 Task: Add Superior Source Vit C Tangy Orang Melts to the cart.
Action: Mouse moved to (284, 135)
Screenshot: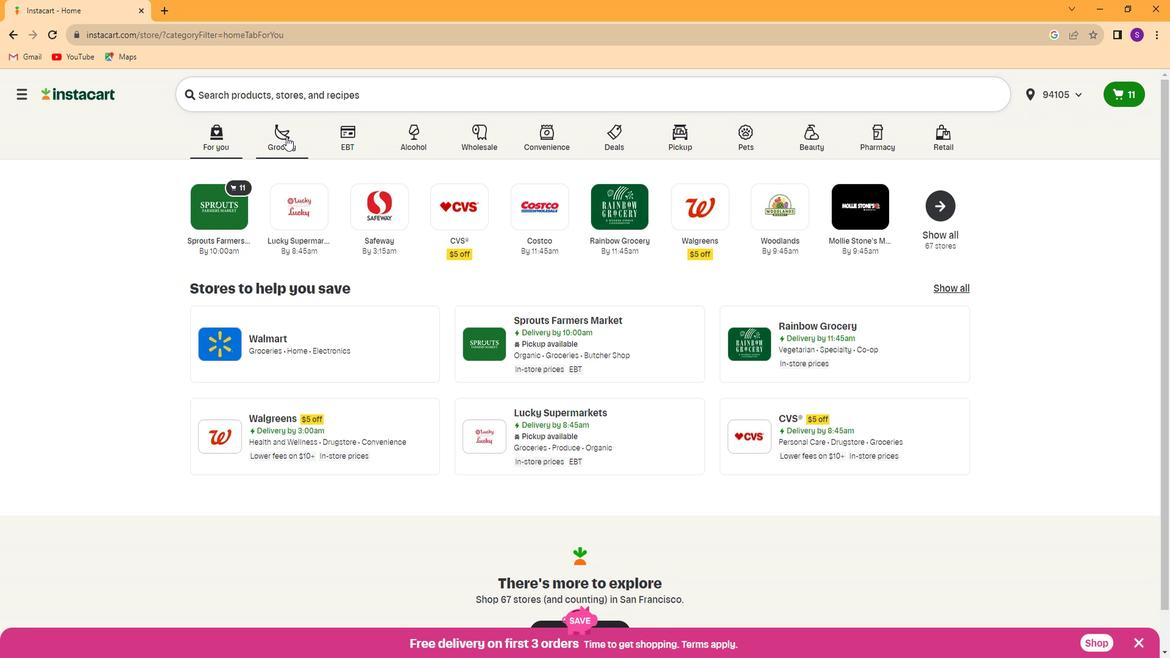 
Action: Mouse pressed left at (284, 135)
Screenshot: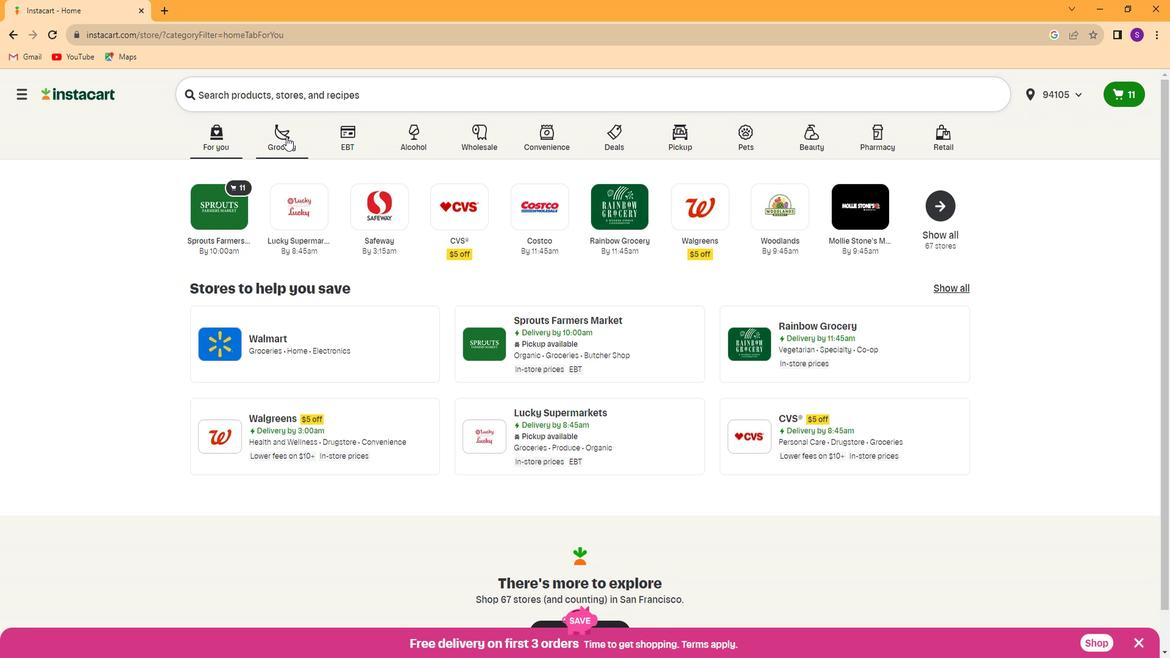 
Action: Mouse moved to (845, 229)
Screenshot: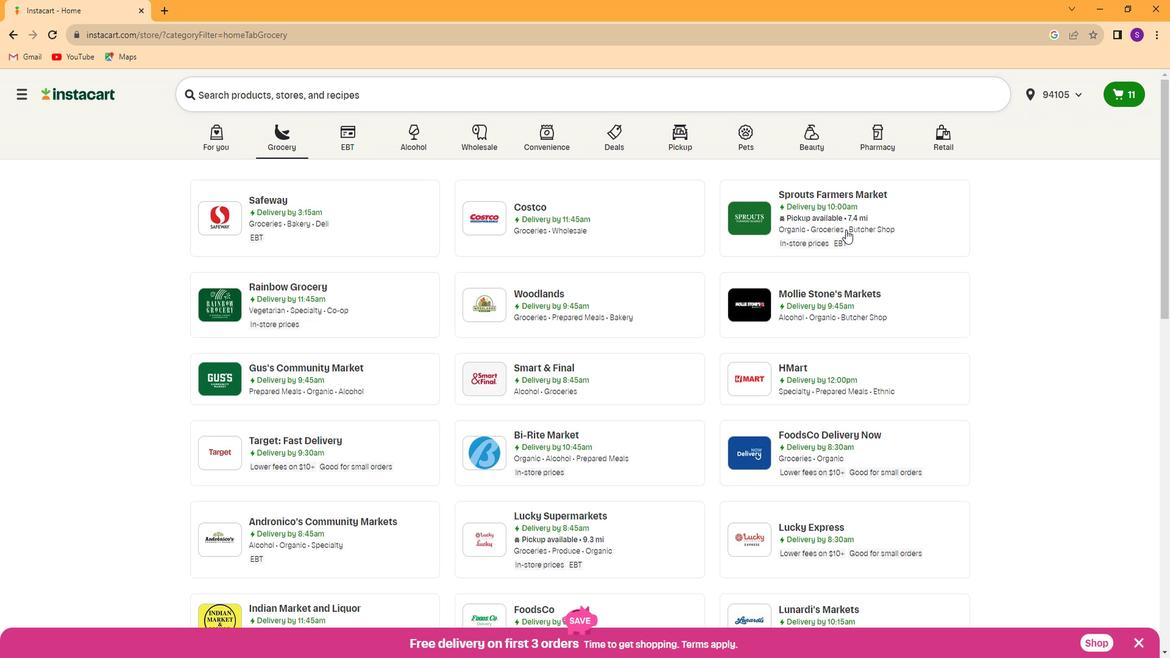 
Action: Mouse pressed left at (845, 229)
Screenshot: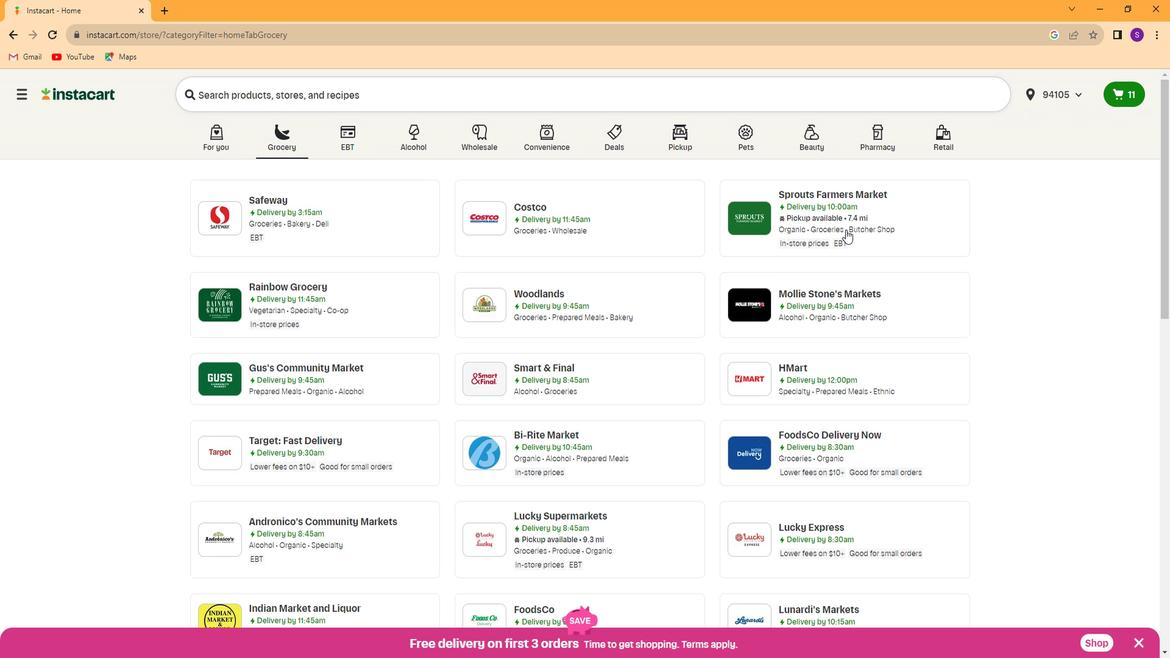 
Action: Mouse moved to (67, 474)
Screenshot: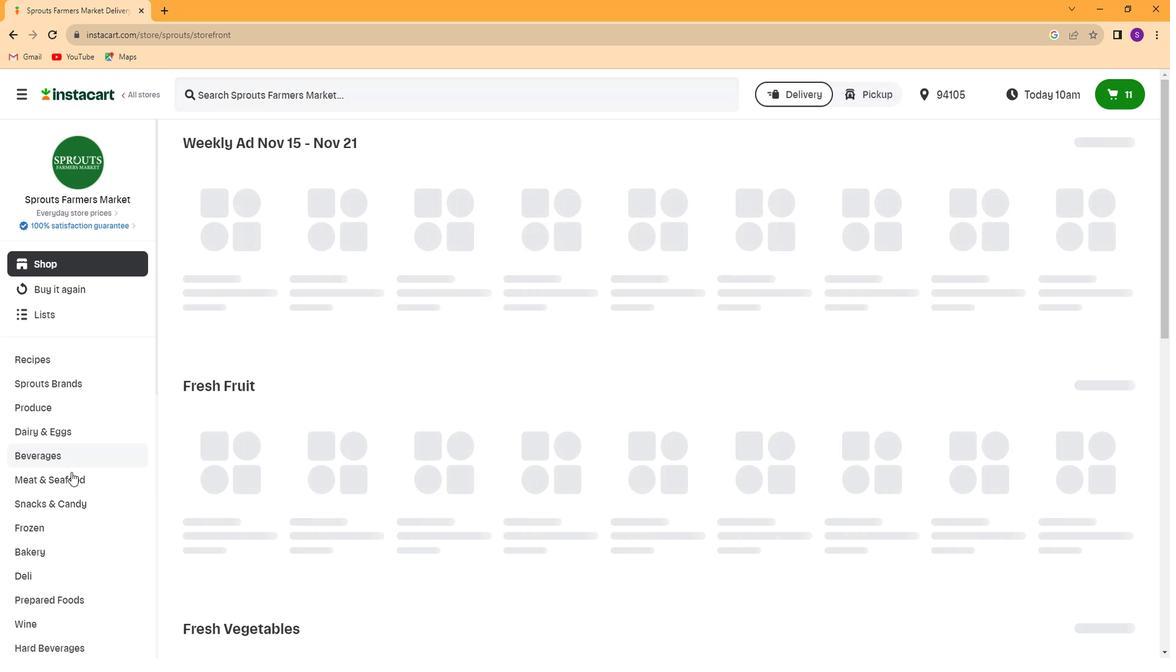 
Action: Mouse scrolled (67, 473) with delta (0, 0)
Screenshot: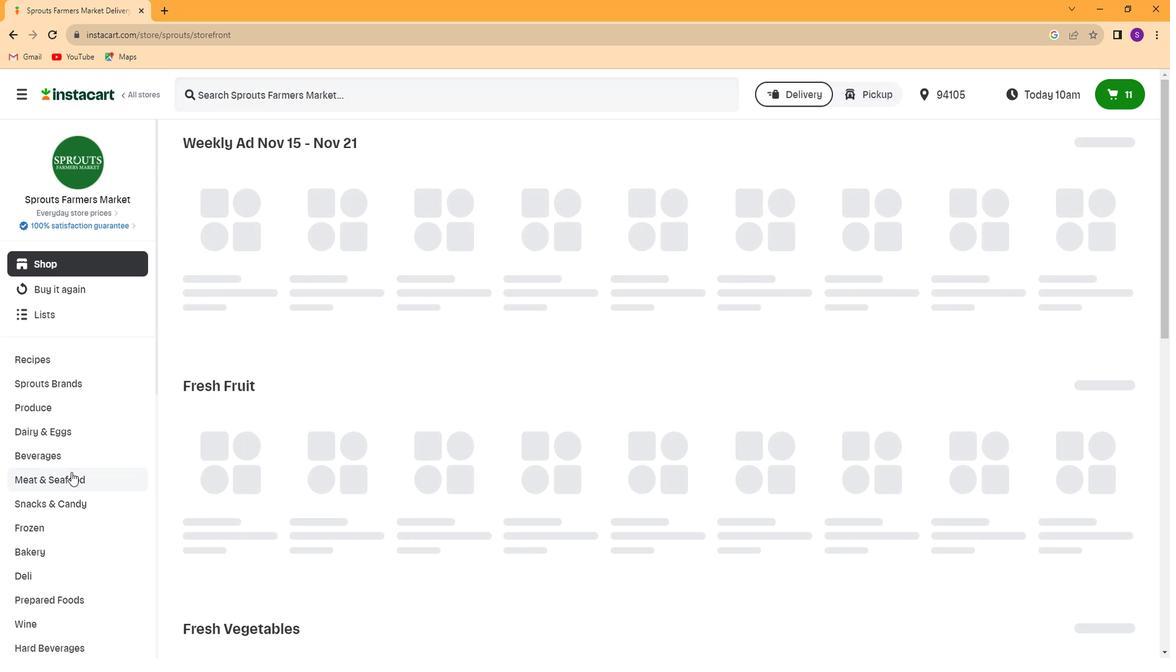 
Action: Mouse scrolled (67, 473) with delta (0, 0)
Screenshot: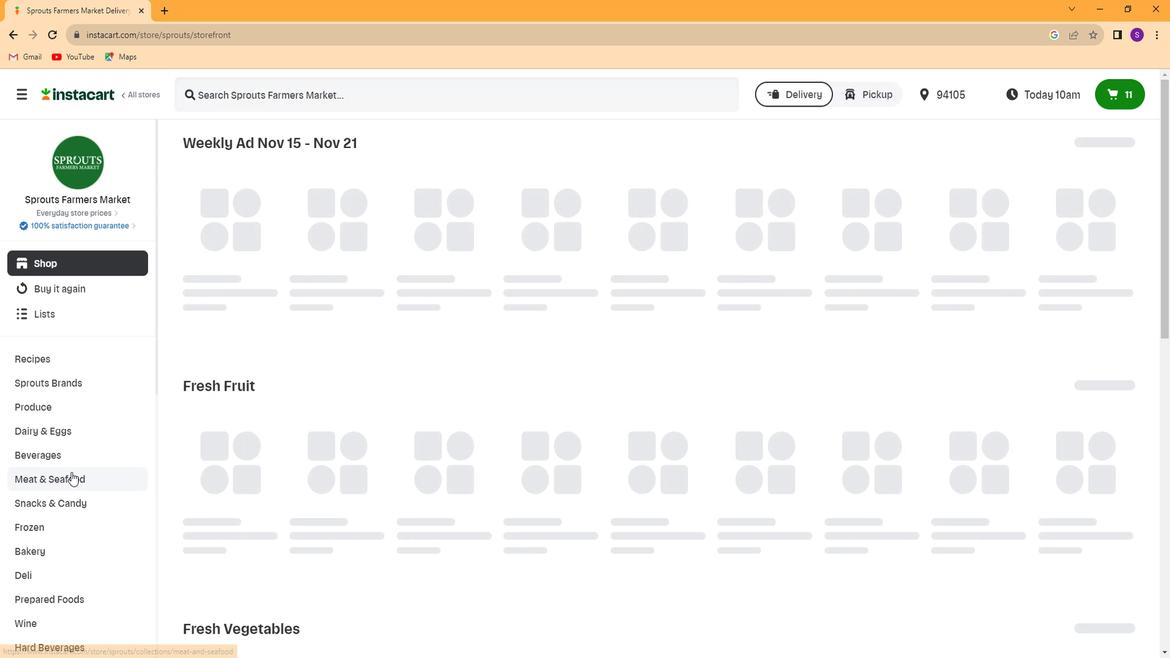 
Action: Mouse scrolled (67, 473) with delta (0, 0)
Screenshot: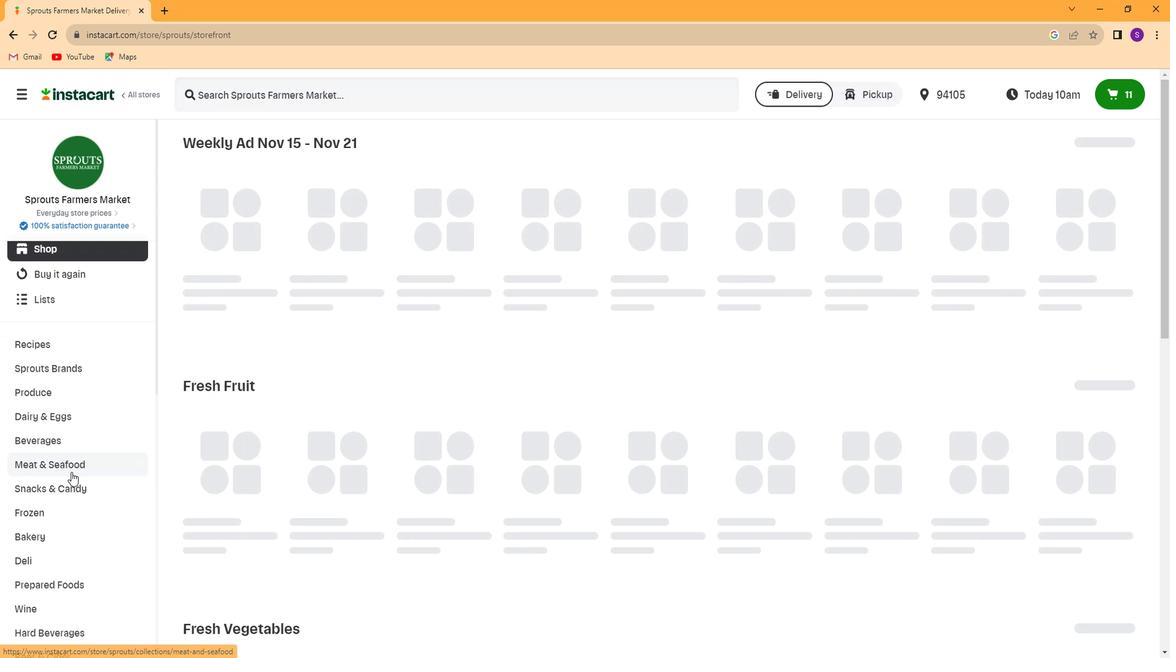 
Action: Mouse scrolled (67, 473) with delta (0, 0)
Screenshot: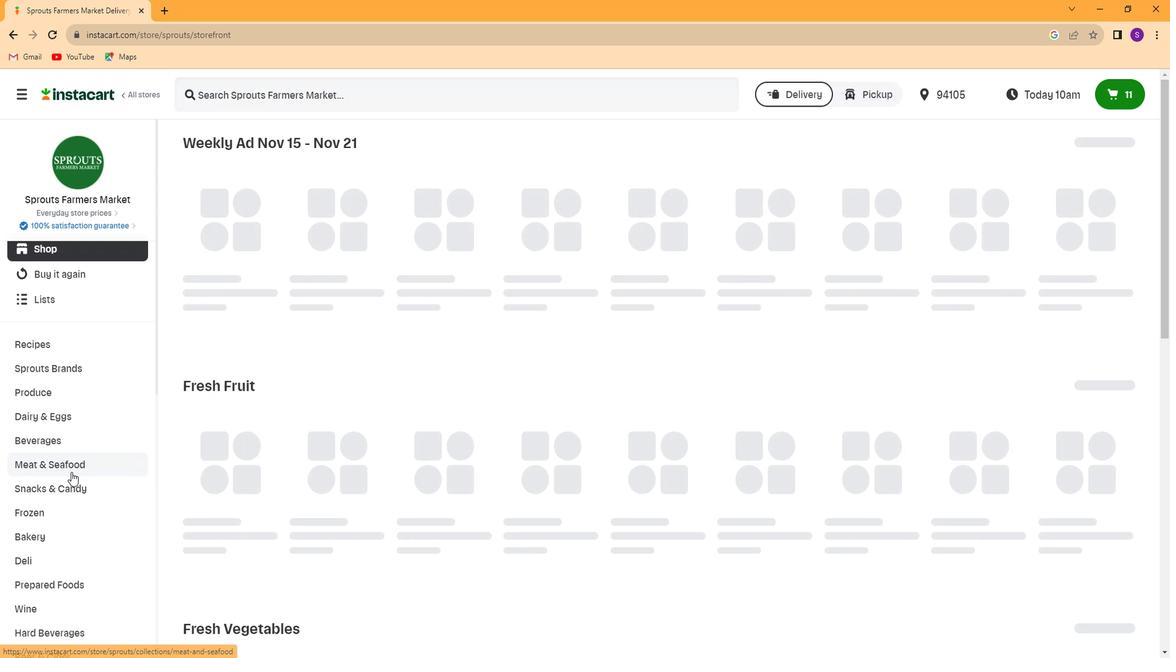 
Action: Mouse scrolled (67, 473) with delta (0, 0)
Screenshot: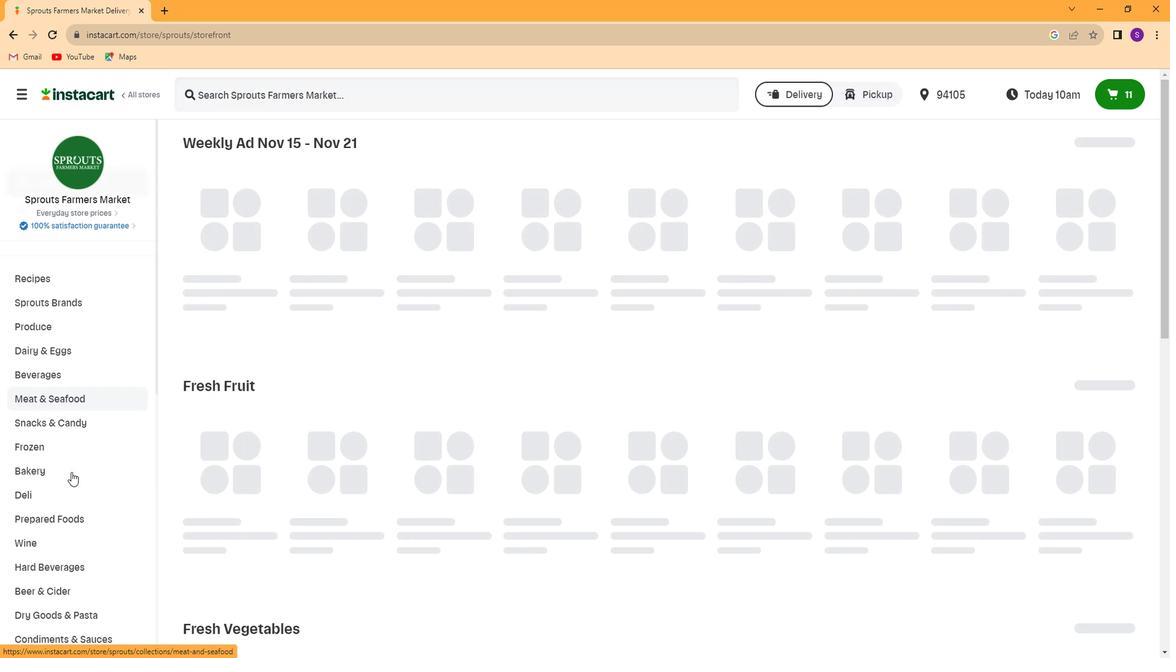 
Action: Mouse scrolled (67, 473) with delta (0, 0)
Screenshot: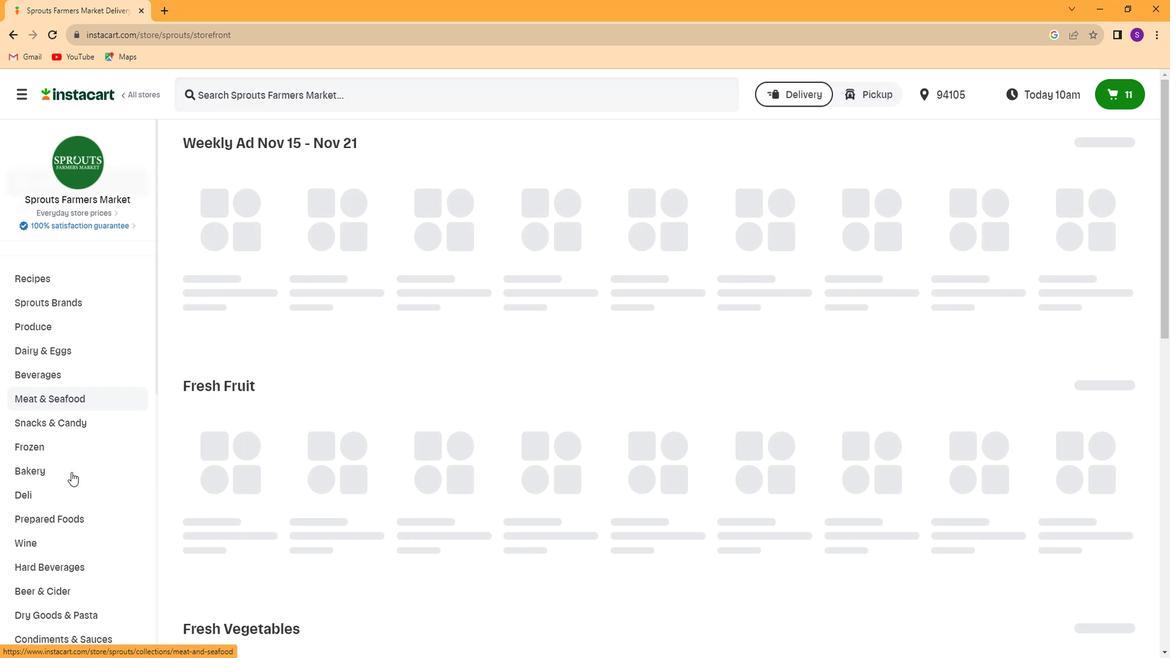 
Action: Mouse scrolled (67, 473) with delta (0, 0)
Screenshot: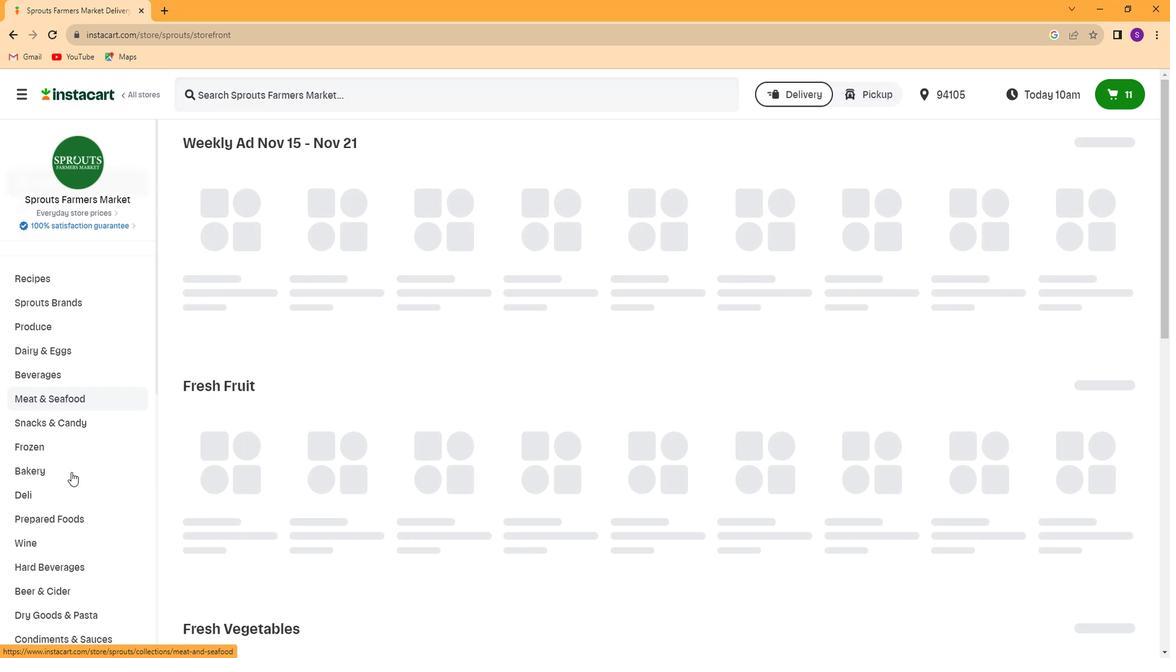 
Action: Mouse scrolled (67, 473) with delta (0, 0)
Screenshot: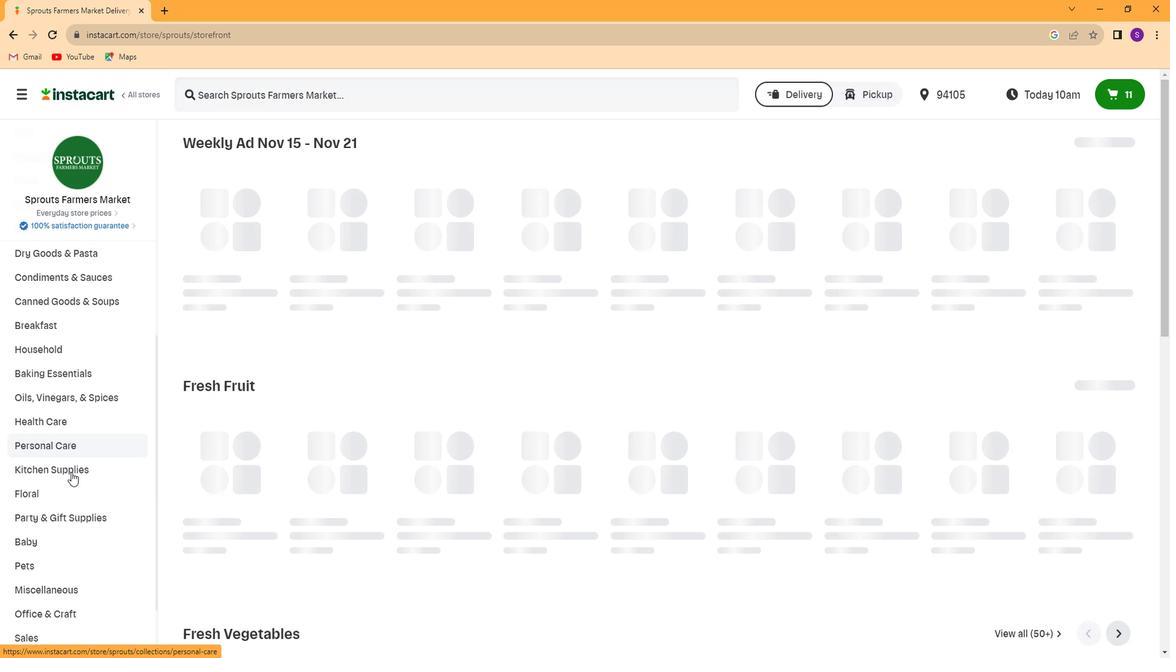 
Action: Mouse scrolled (67, 473) with delta (0, 0)
Screenshot: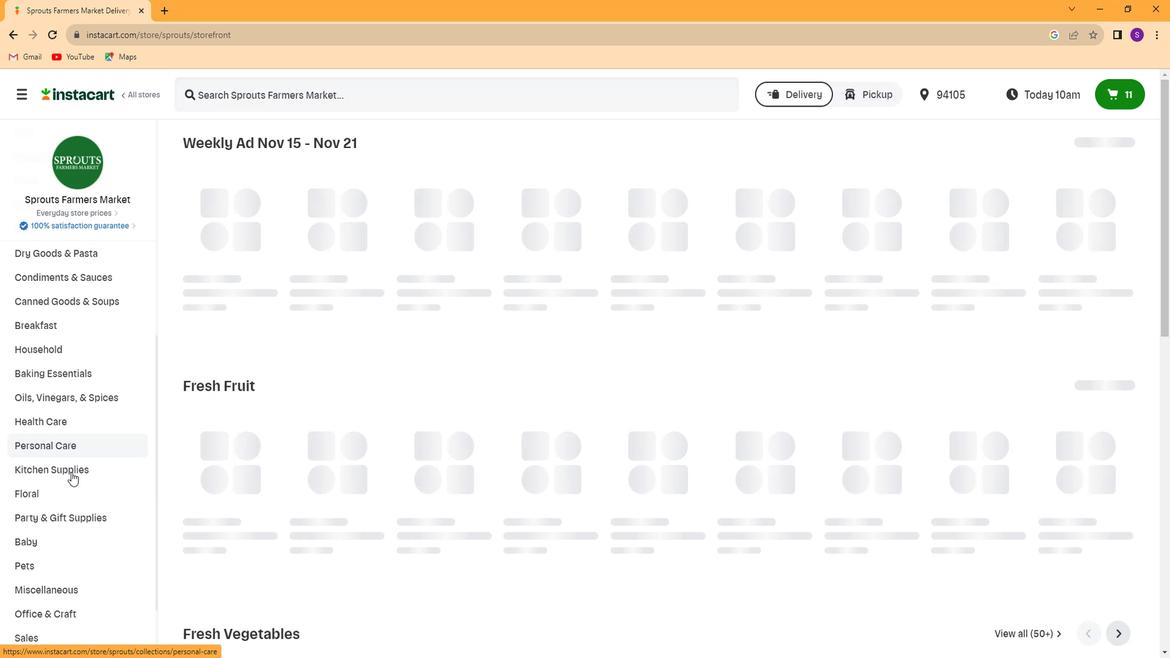 
Action: Mouse scrolled (67, 473) with delta (0, 0)
Screenshot: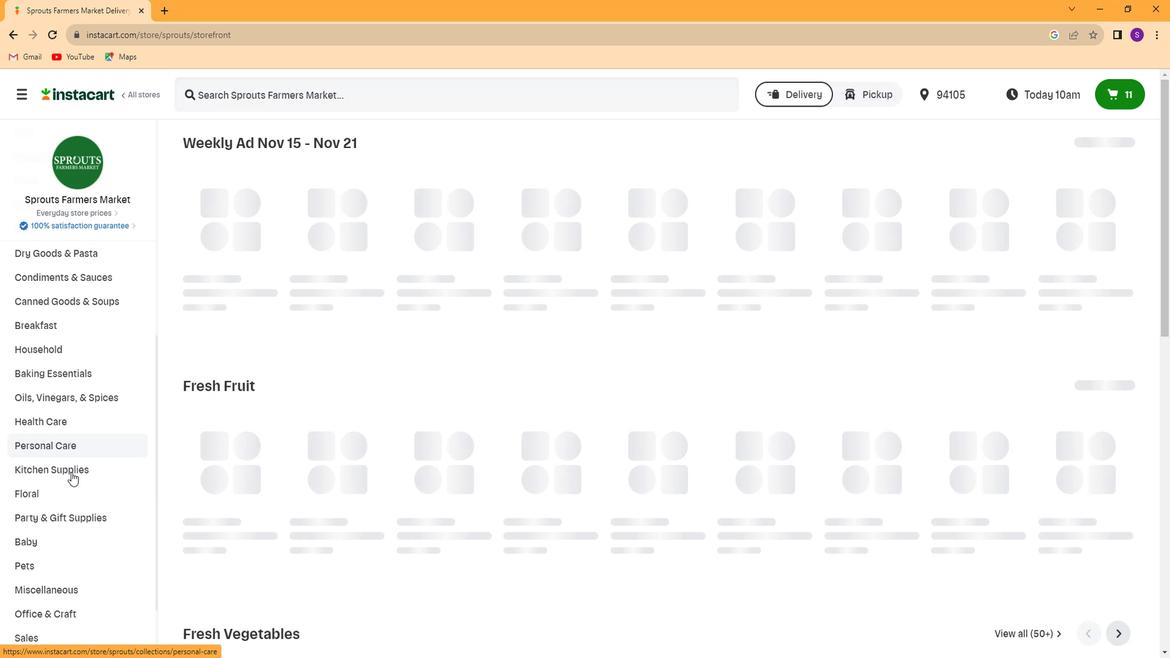 
Action: Mouse scrolled (67, 473) with delta (0, 0)
Screenshot: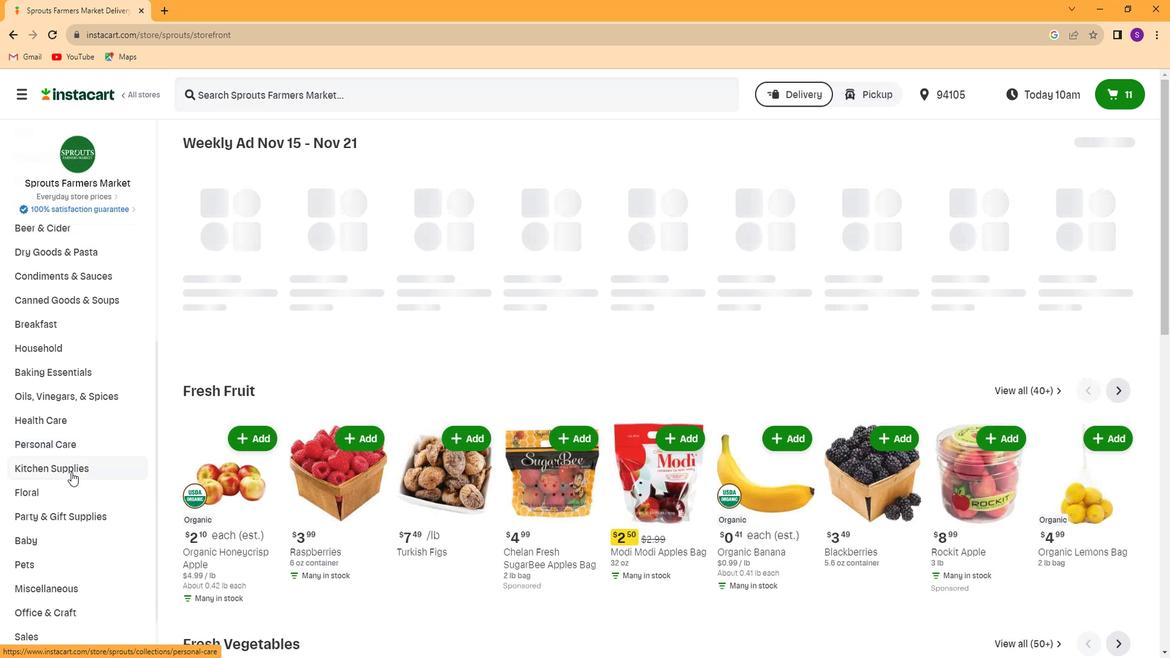 
Action: Mouse scrolled (67, 473) with delta (0, 0)
Screenshot: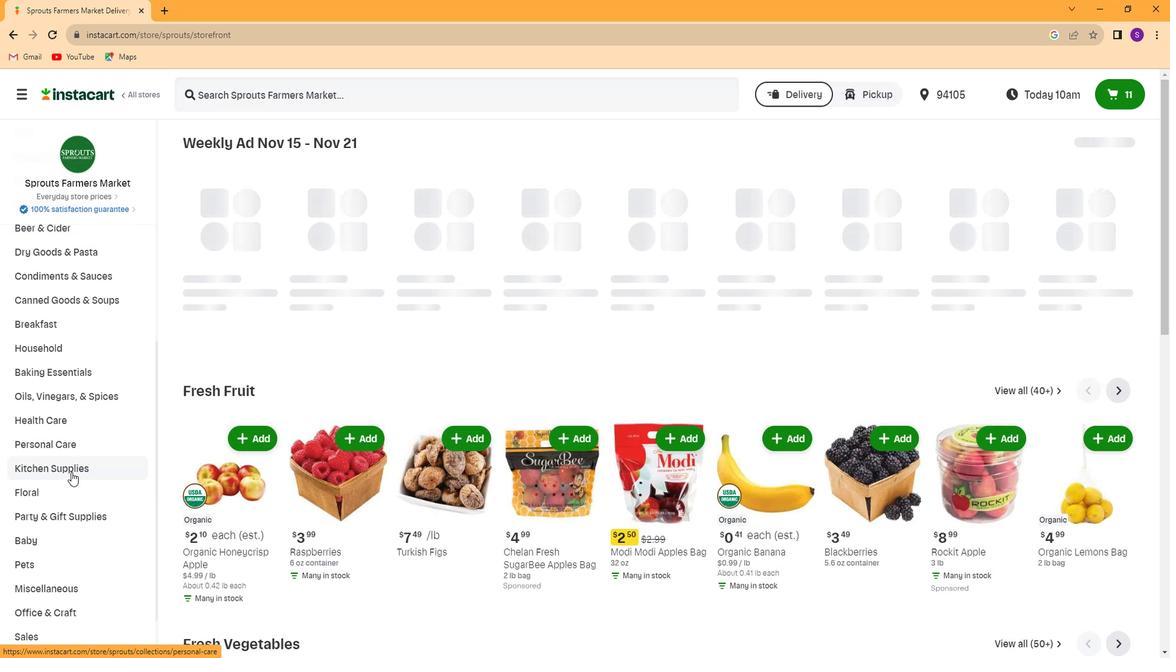 
Action: Mouse scrolled (67, 473) with delta (0, 0)
Screenshot: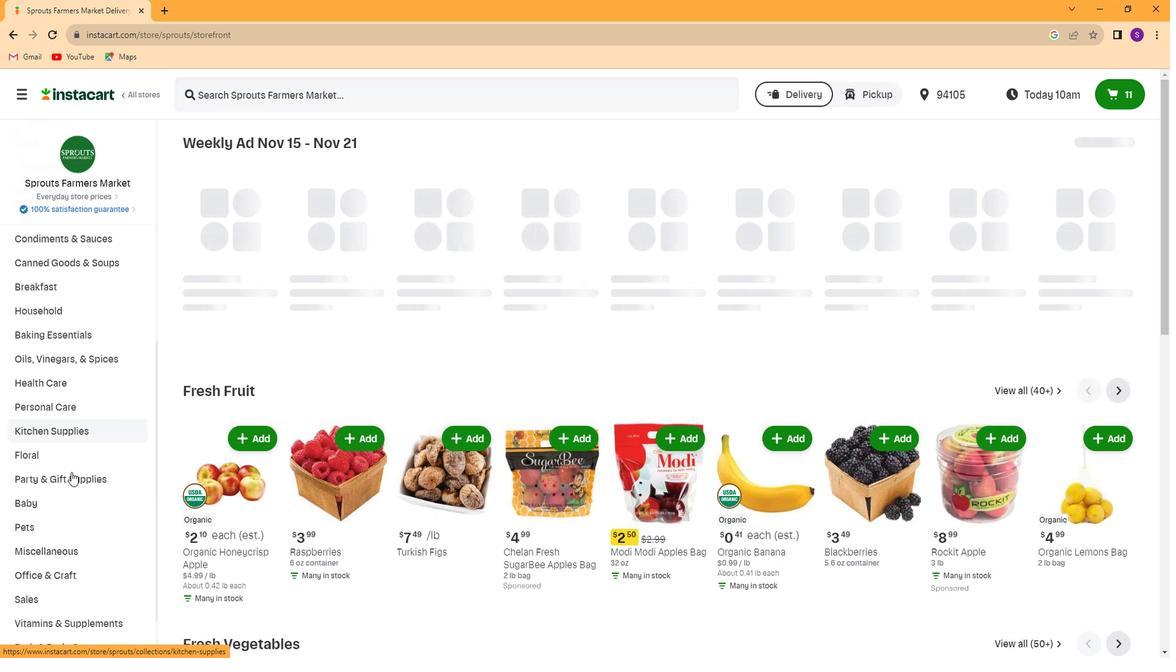 
Action: Mouse scrolled (67, 473) with delta (0, 0)
Screenshot: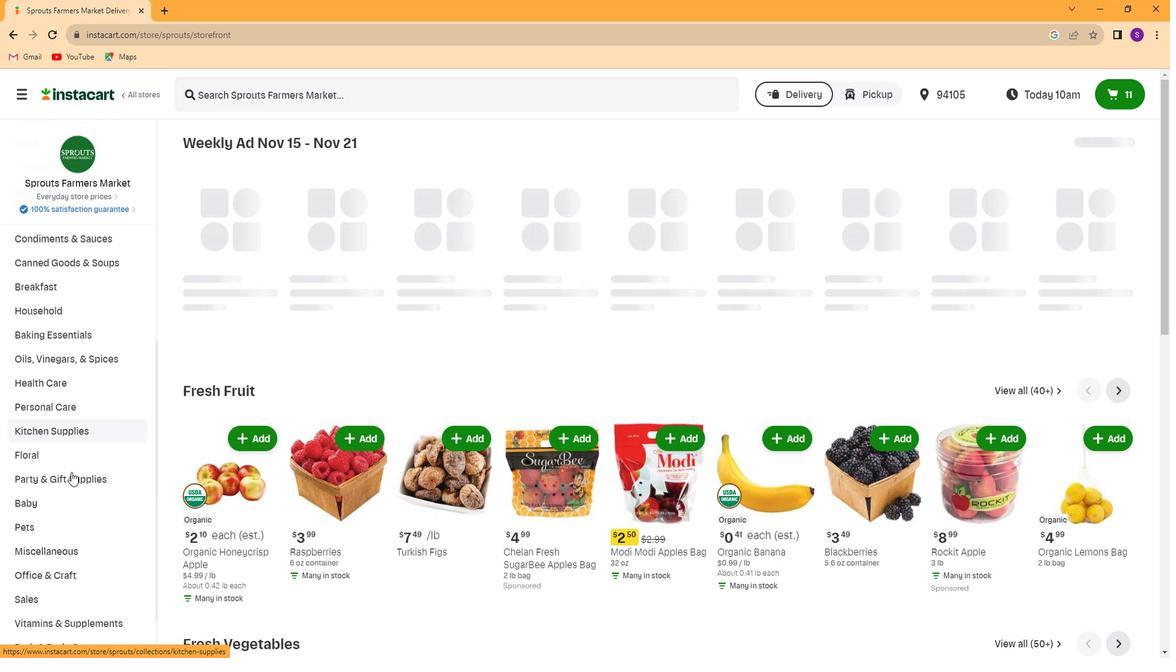 
Action: Mouse scrolled (67, 473) with delta (0, 0)
Screenshot: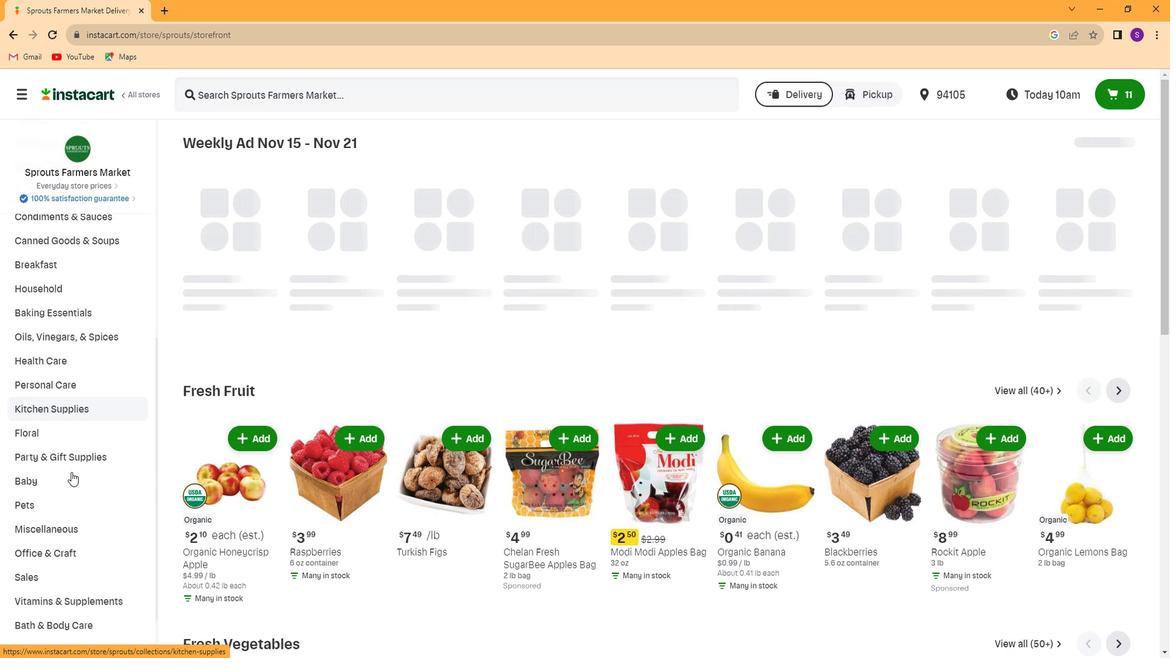 
Action: Mouse moved to (104, 591)
Screenshot: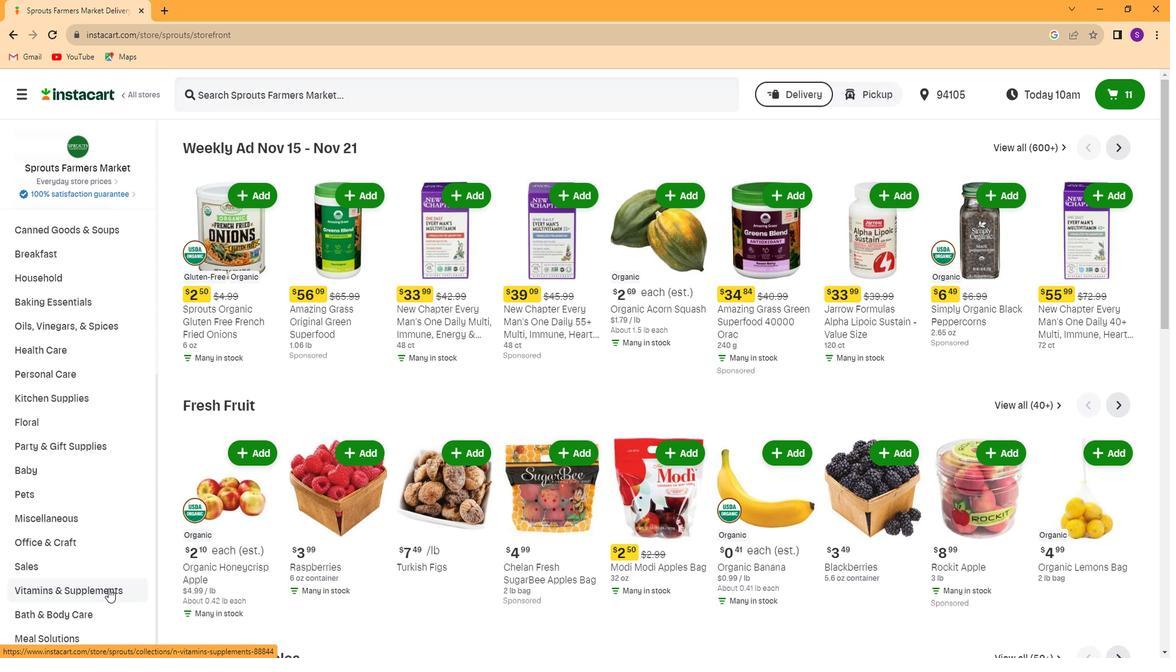 
Action: Mouse pressed left at (104, 591)
Screenshot: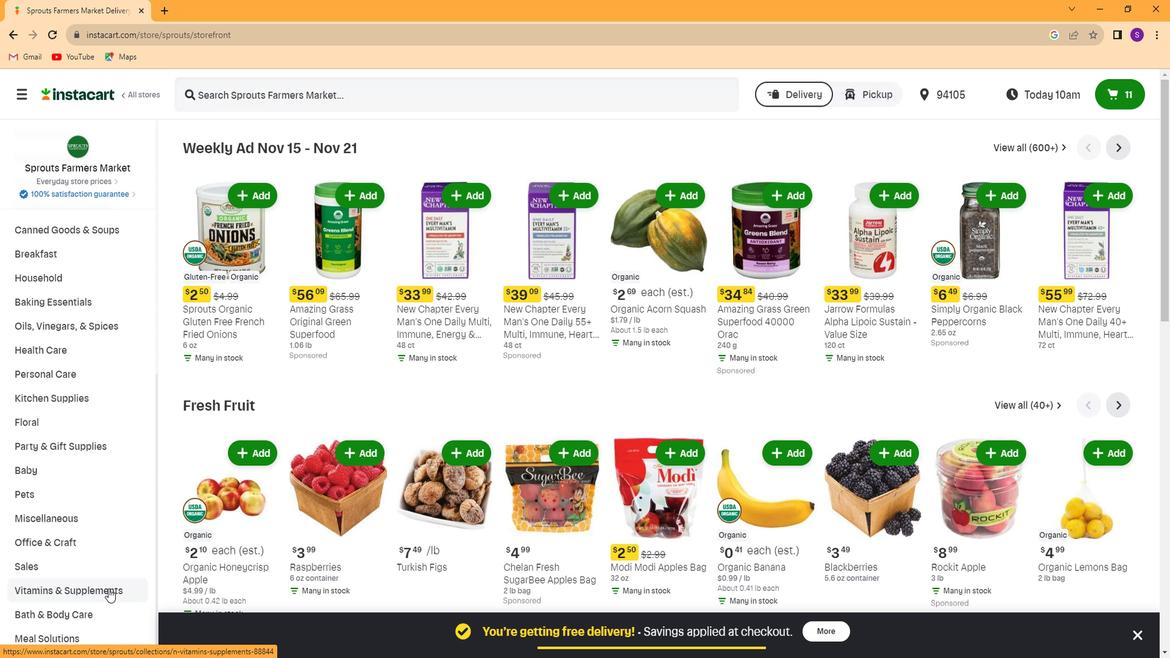 
Action: Mouse moved to (96, 568)
Screenshot: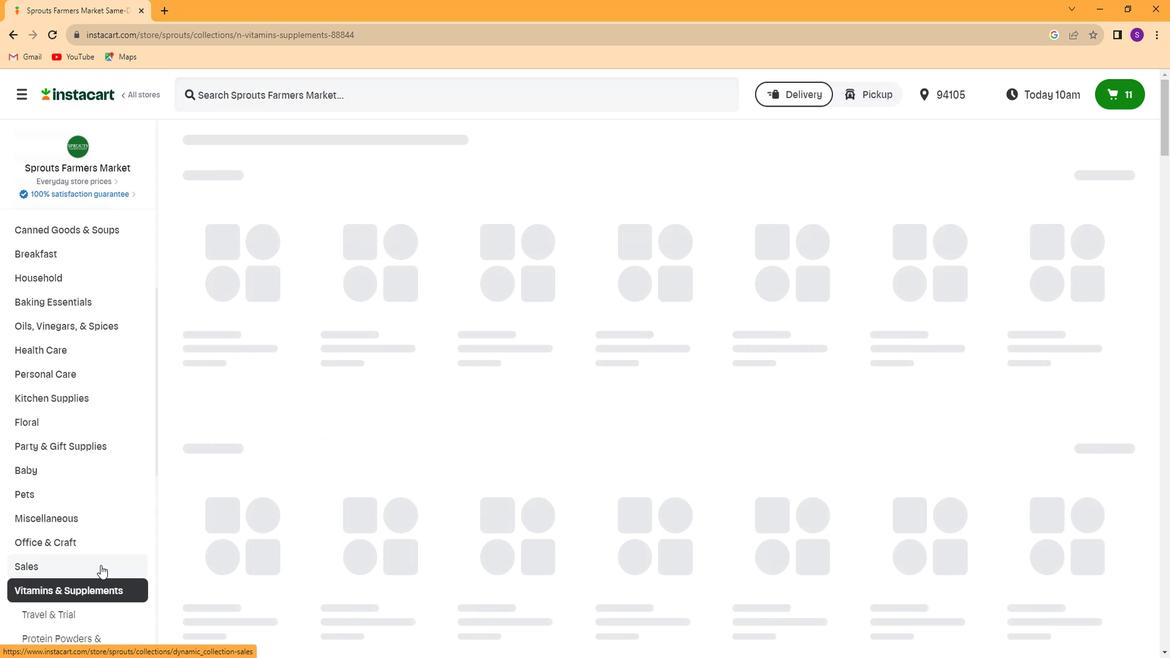 
Action: Mouse scrolled (96, 567) with delta (0, 0)
Screenshot: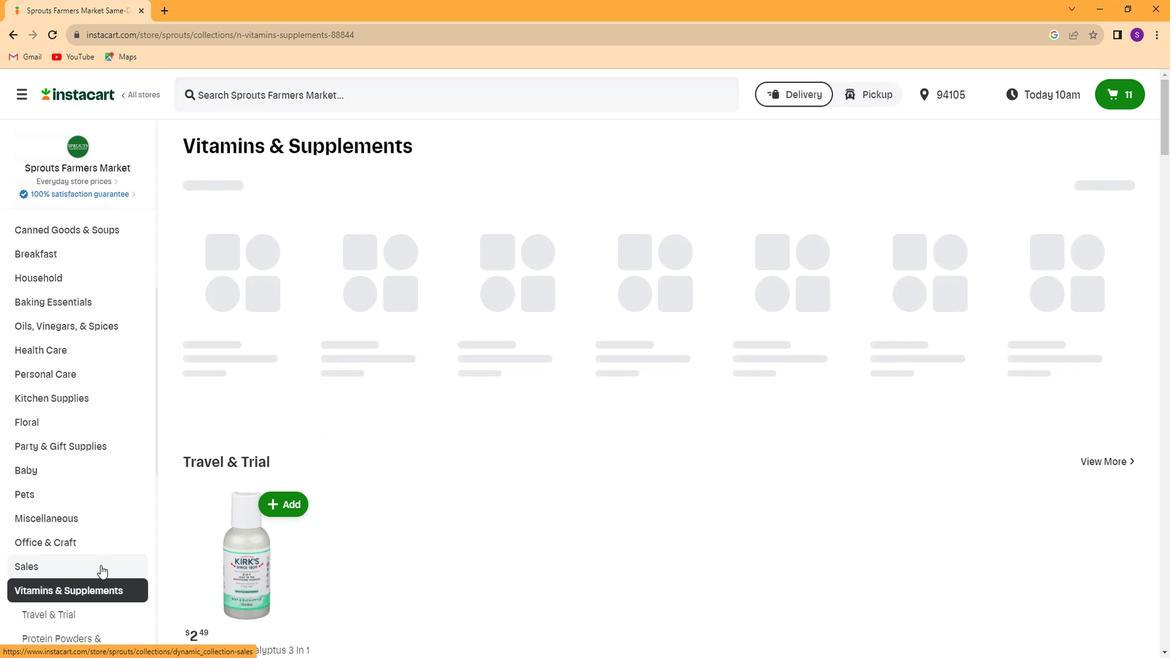 
Action: Mouse moved to (93, 552)
Screenshot: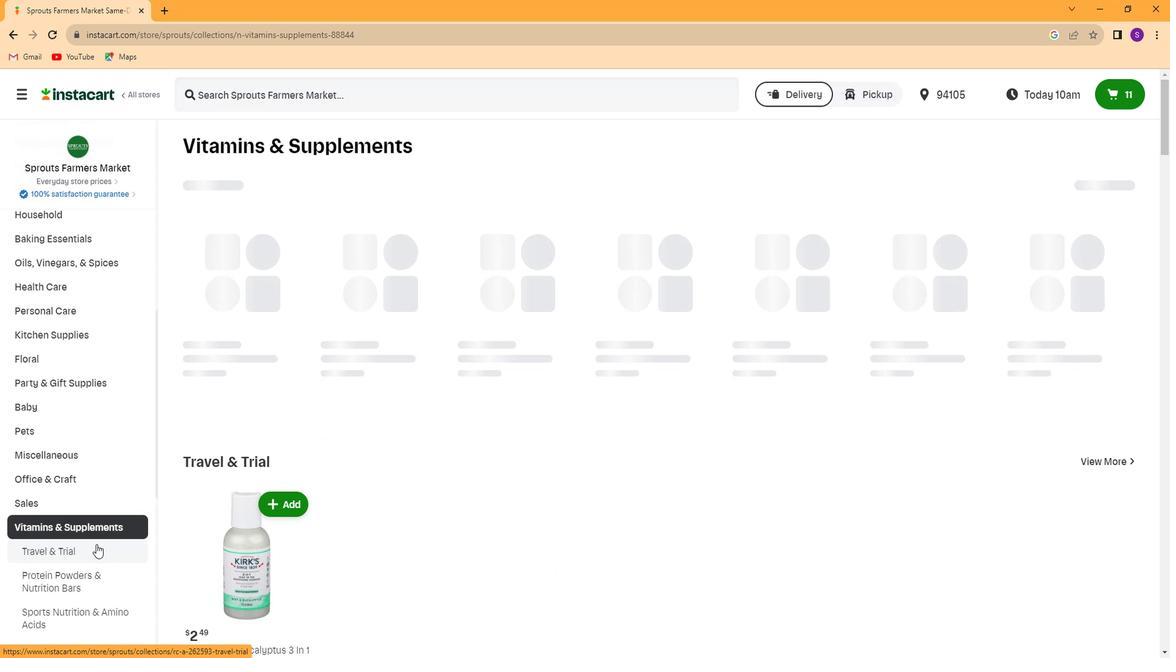 
Action: Mouse scrolled (93, 552) with delta (0, 0)
Screenshot: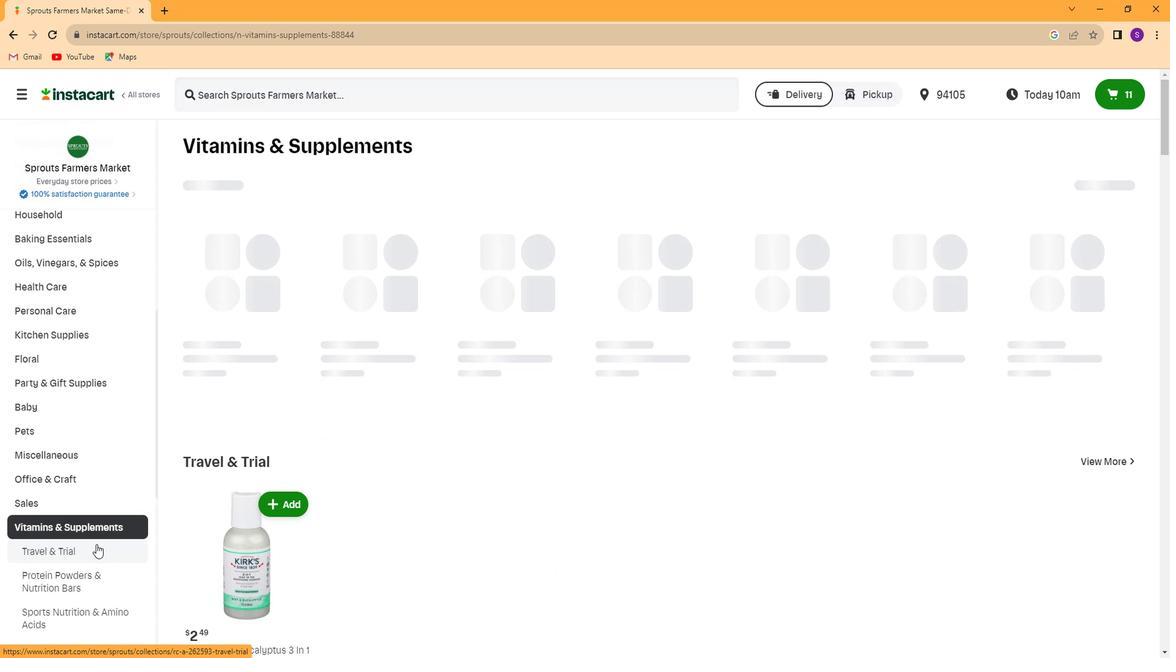 
Action: Mouse moved to (90, 538)
Screenshot: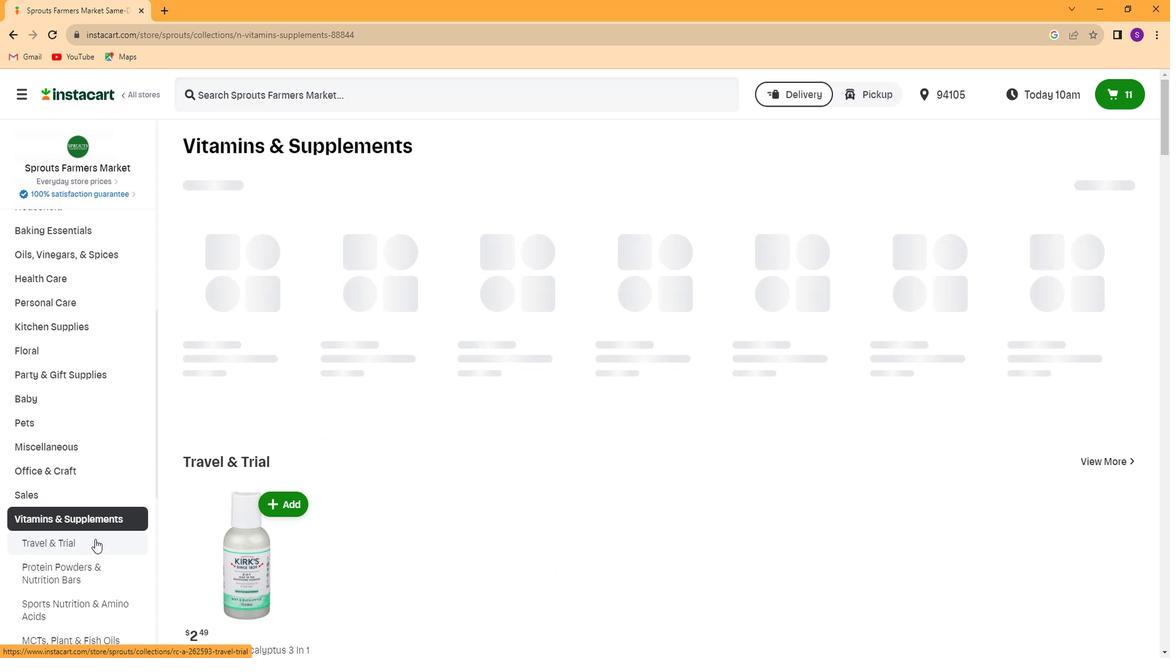 
Action: Mouse scrolled (90, 537) with delta (0, 0)
Screenshot: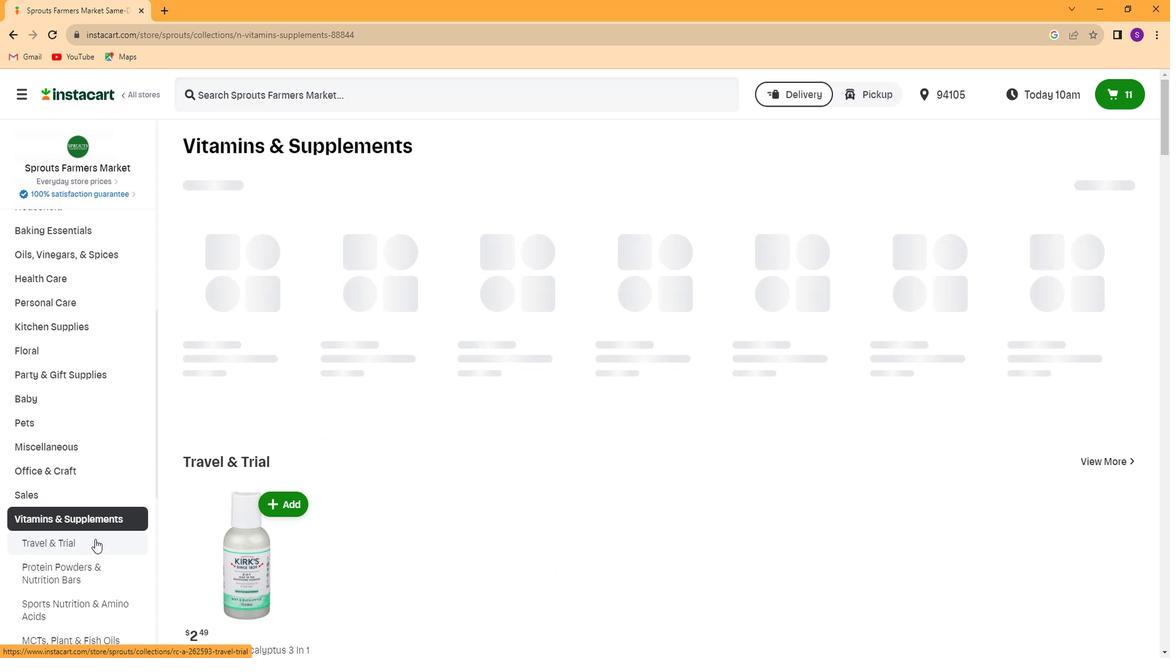 
Action: Mouse moved to (89, 528)
Screenshot: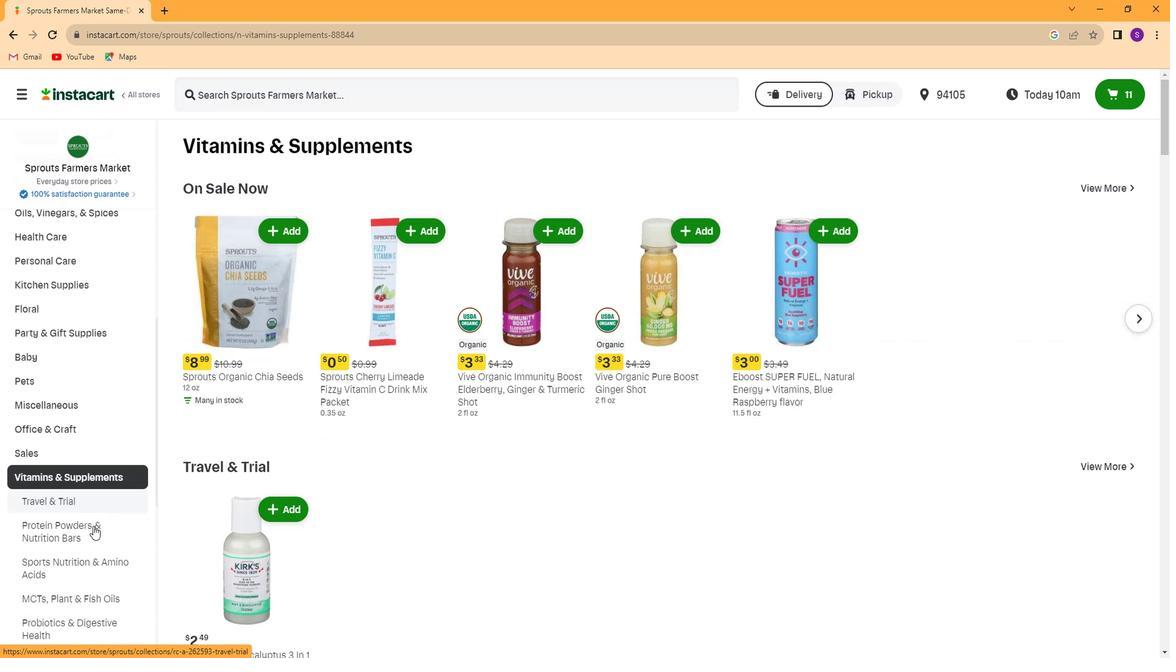 
Action: Mouse scrolled (89, 527) with delta (0, 0)
Screenshot: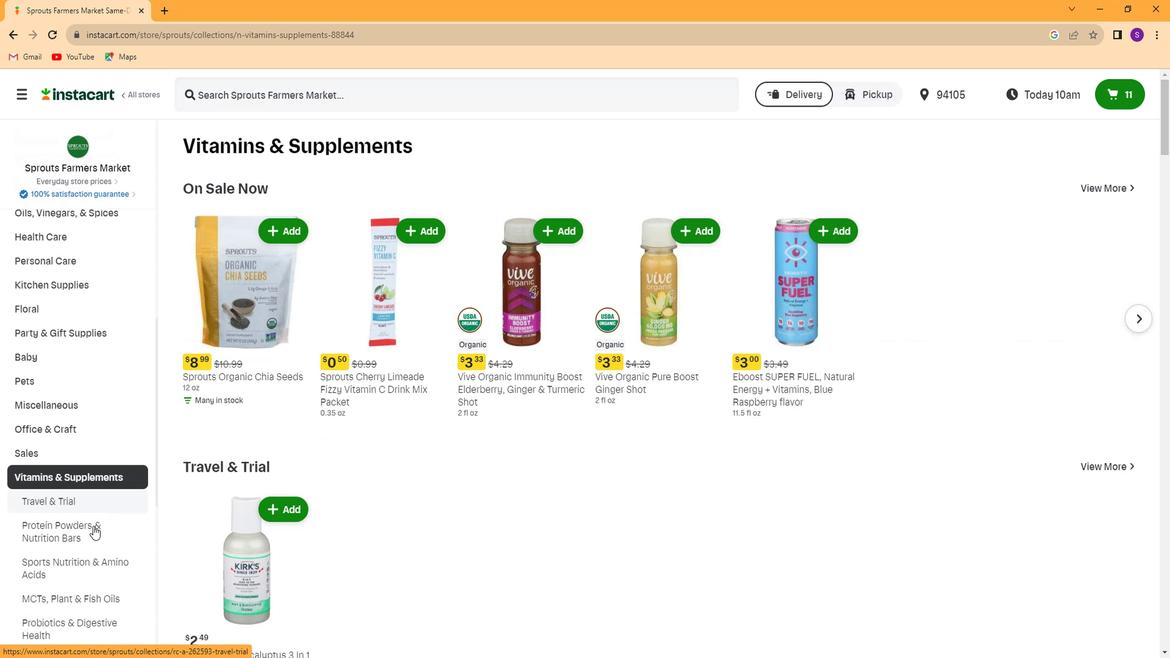 
Action: Mouse moved to (88, 518)
Screenshot: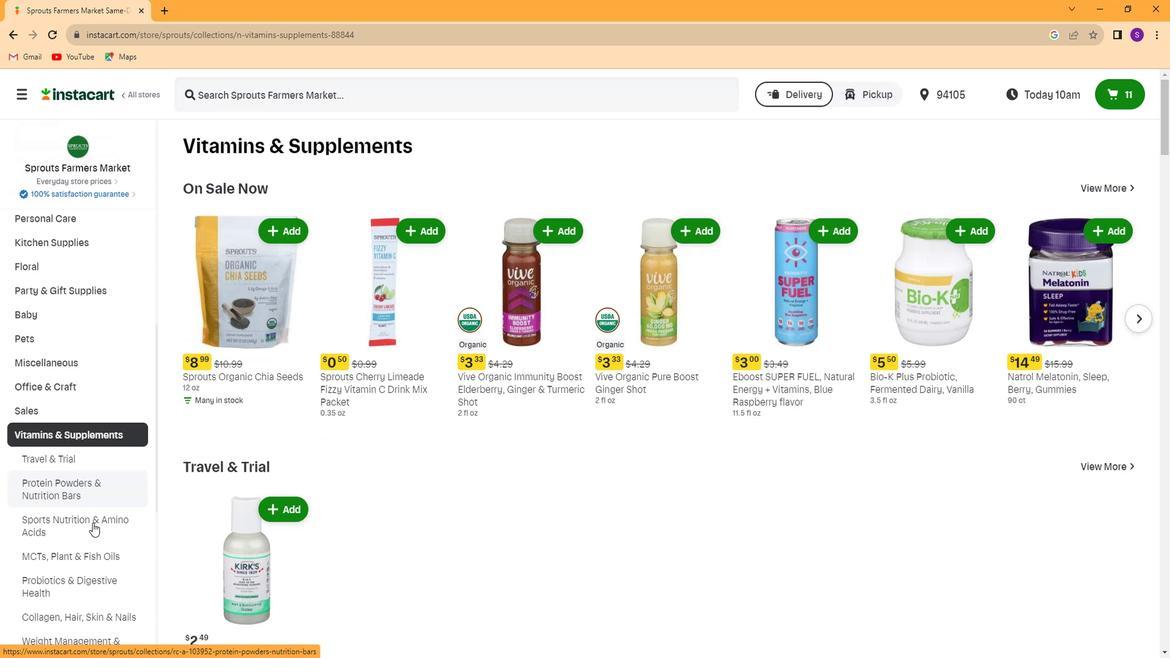 
Action: Mouse scrolled (88, 516) with delta (0, -1)
Screenshot: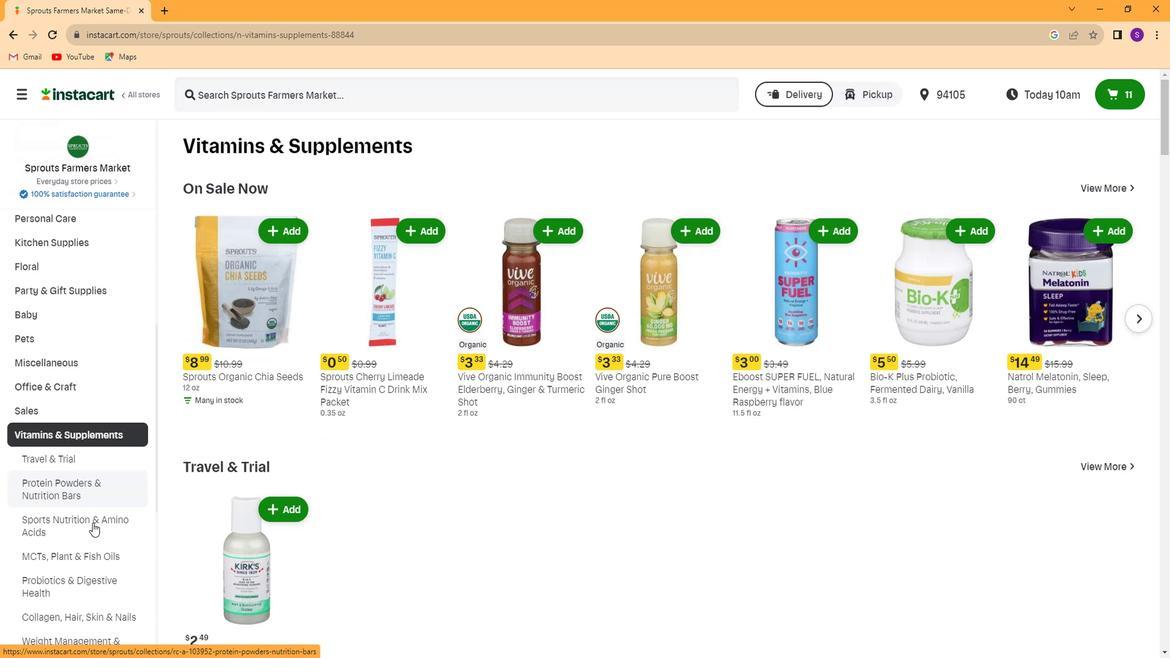 
Action: Mouse moved to (86, 510)
Screenshot: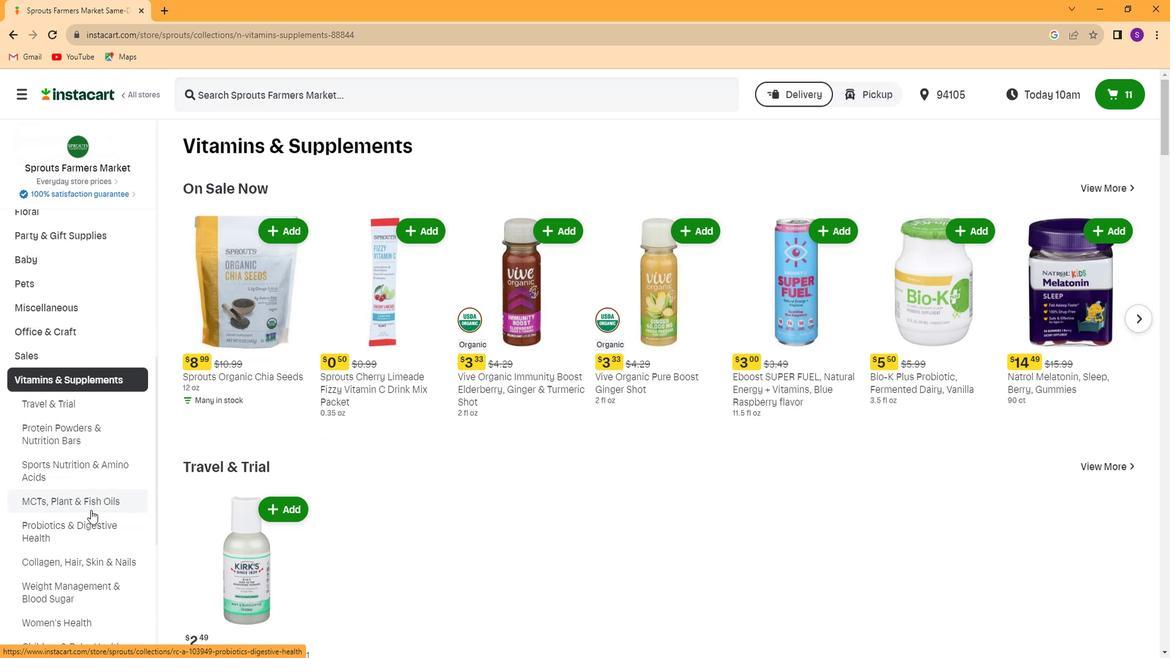 
Action: Mouse scrolled (86, 510) with delta (0, 0)
Screenshot: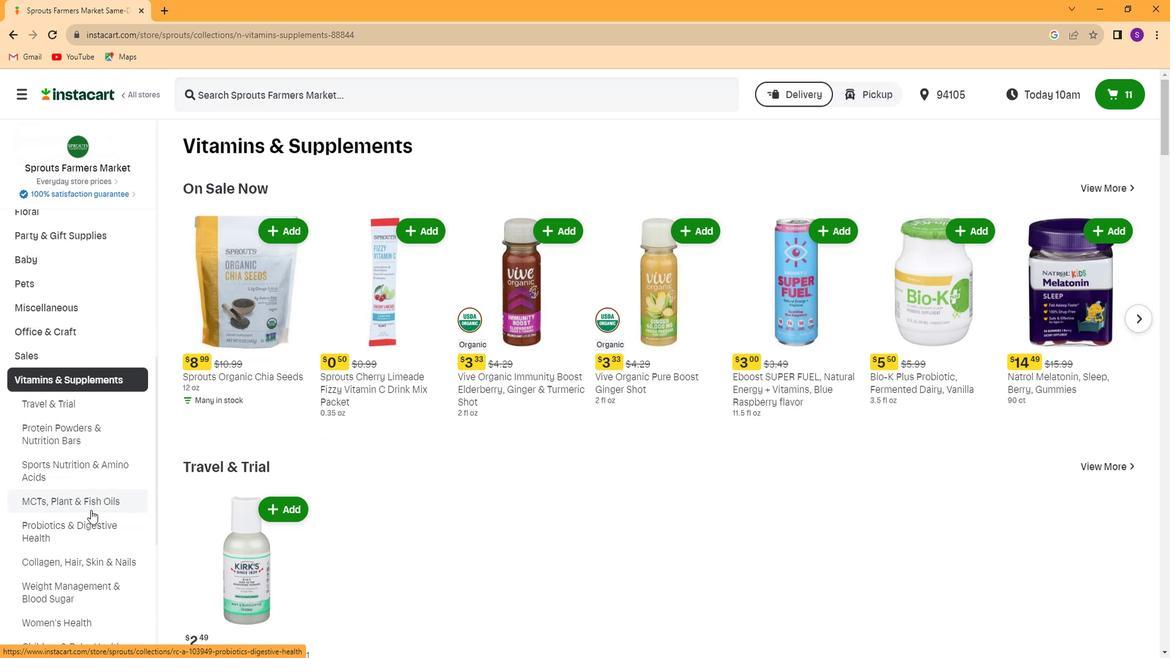 
Action: Mouse moved to (90, 537)
Screenshot: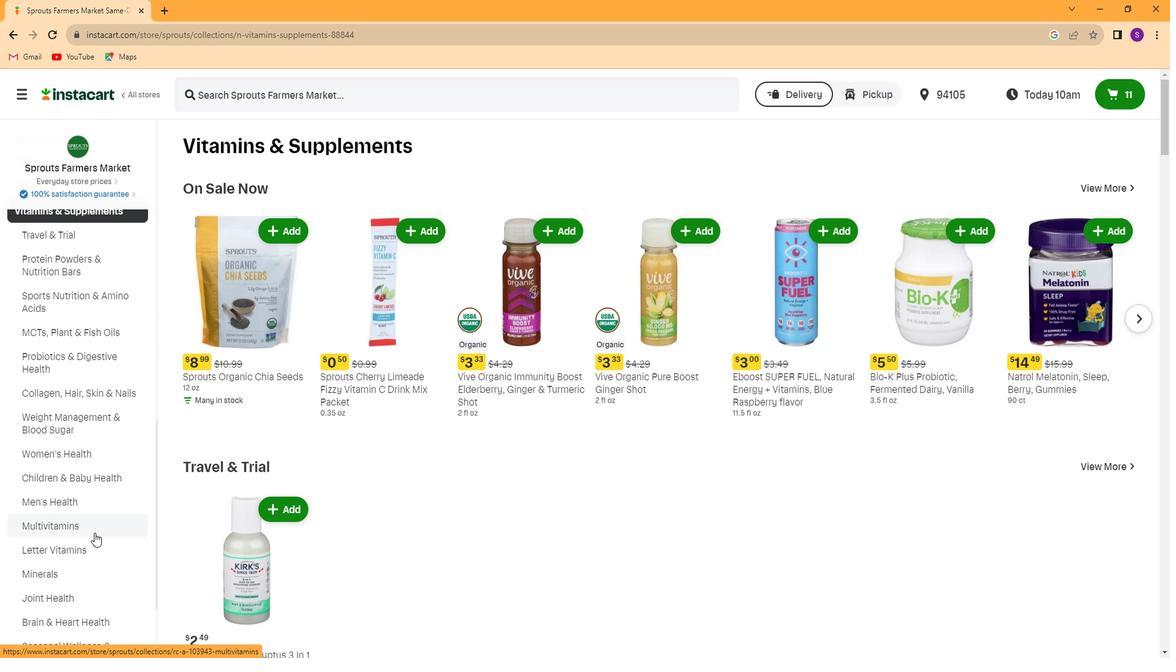 
Action: Mouse scrolled (90, 536) with delta (0, 0)
Screenshot: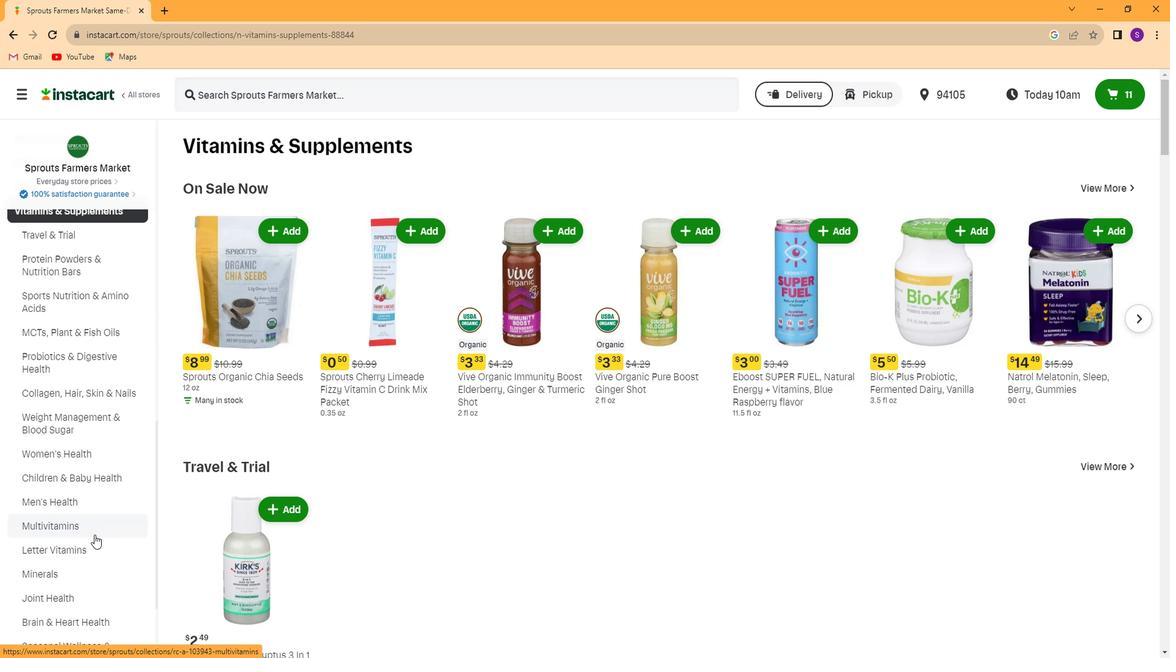 
Action: Mouse moved to (99, 493)
Screenshot: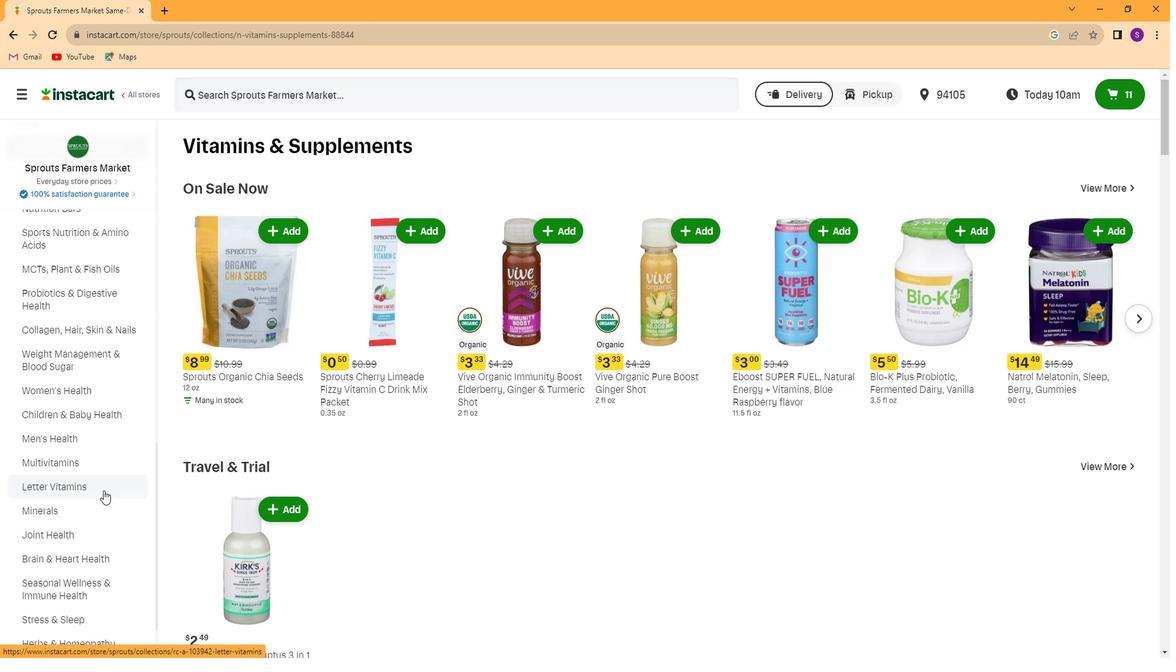 
Action: Mouse pressed left at (99, 493)
Screenshot: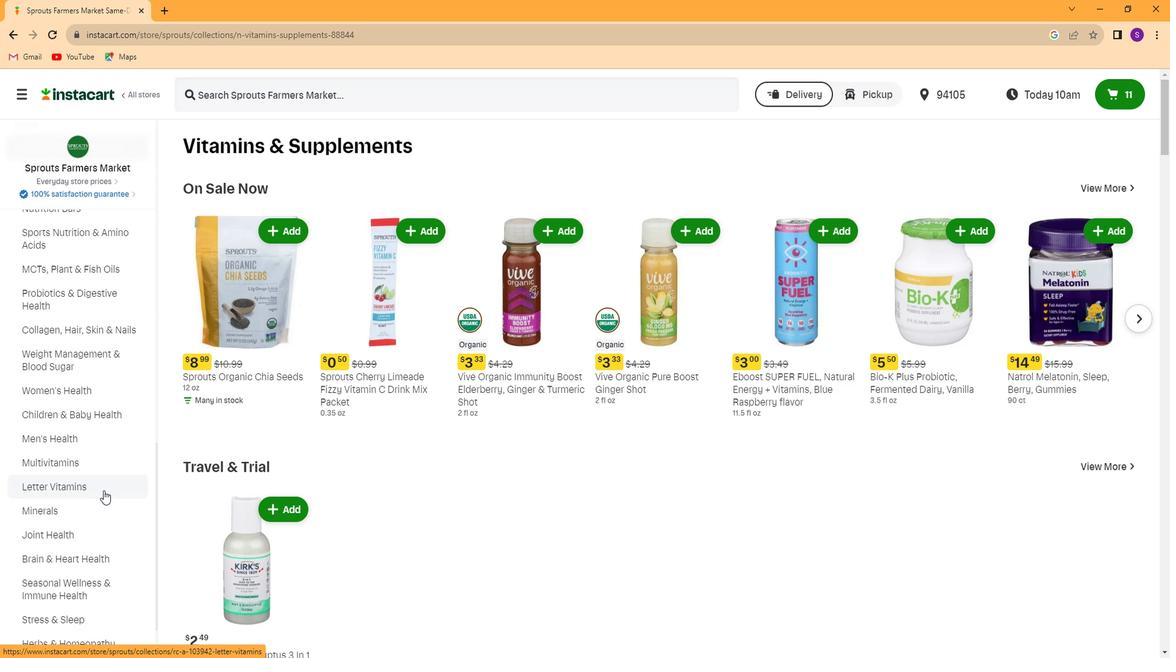 
Action: Mouse moved to (377, 92)
Screenshot: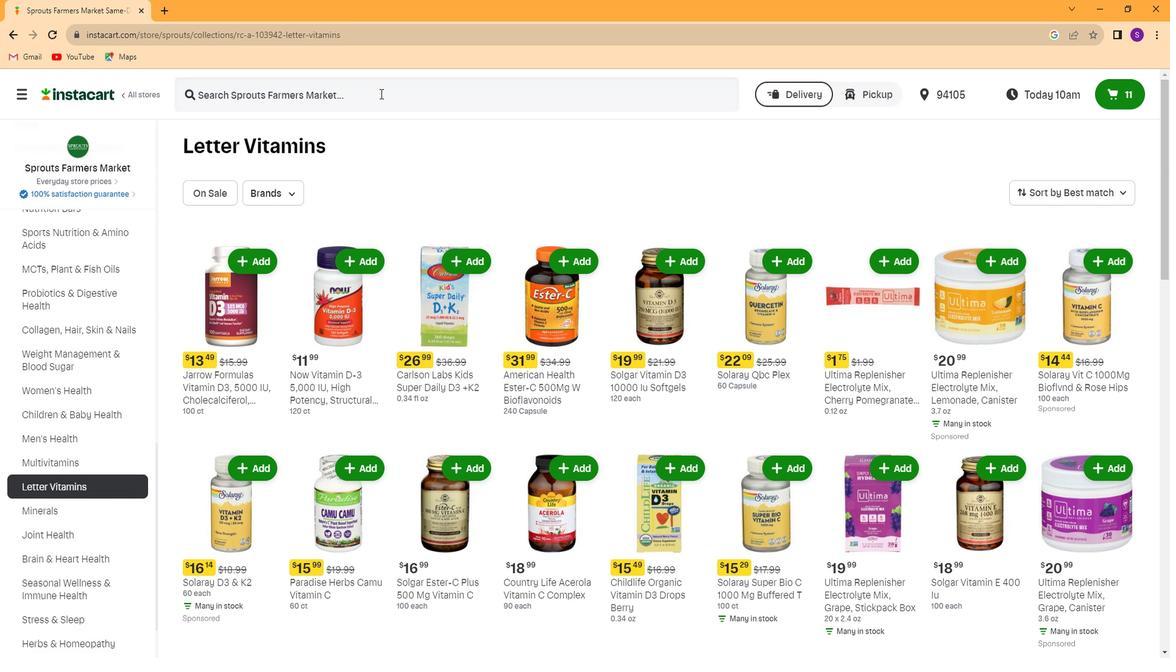 
Action: Mouse pressed left at (377, 92)
Screenshot: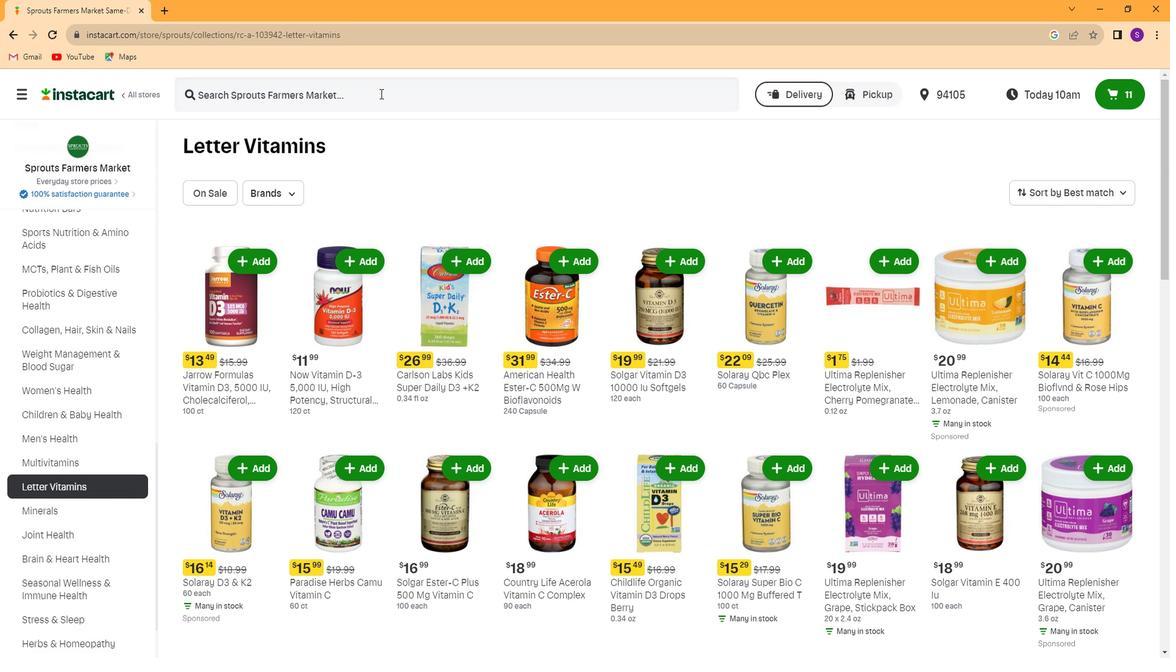 
Action: Key pressed <Key.caps_lock><Key.caps_lock>s<Key.caps_lock>UPERIOR<Key.space>SOURCE<Key.space><Key.caps_lock>v<Key.caps_lock>IT<Key.space><Key.caps_lock>c<Key.space>t<Key.caps_lock>ANGY<Key.space>ORANG<Key.space>MELTS<Key.enter>
Screenshot: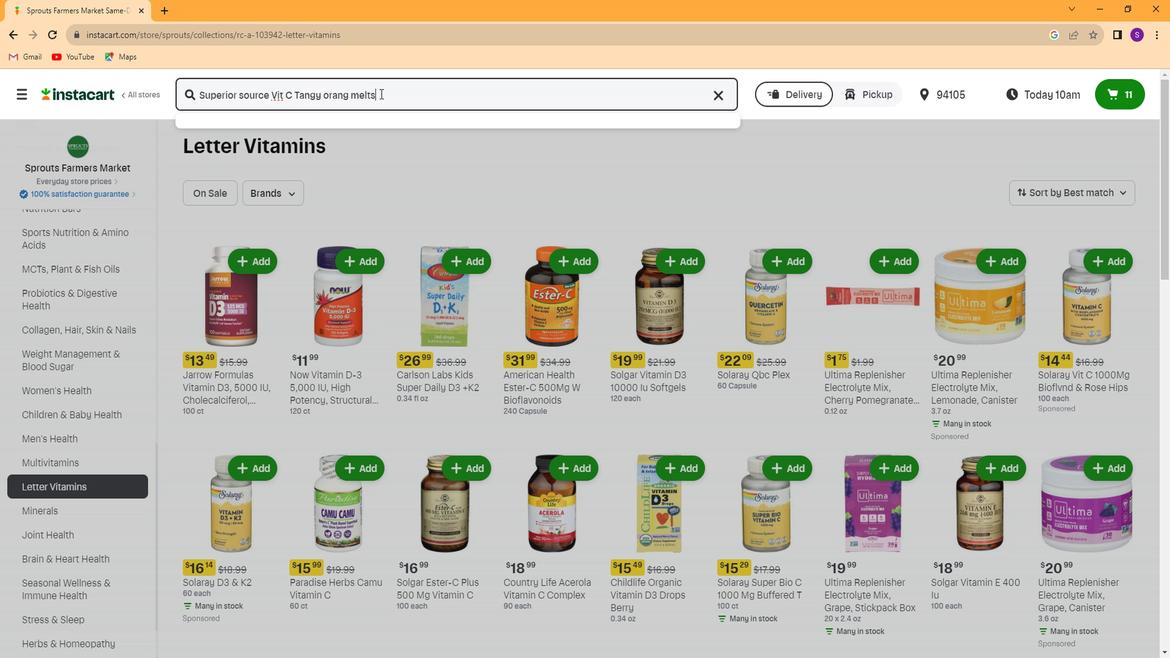 
Action: Mouse moved to (591, 278)
Screenshot: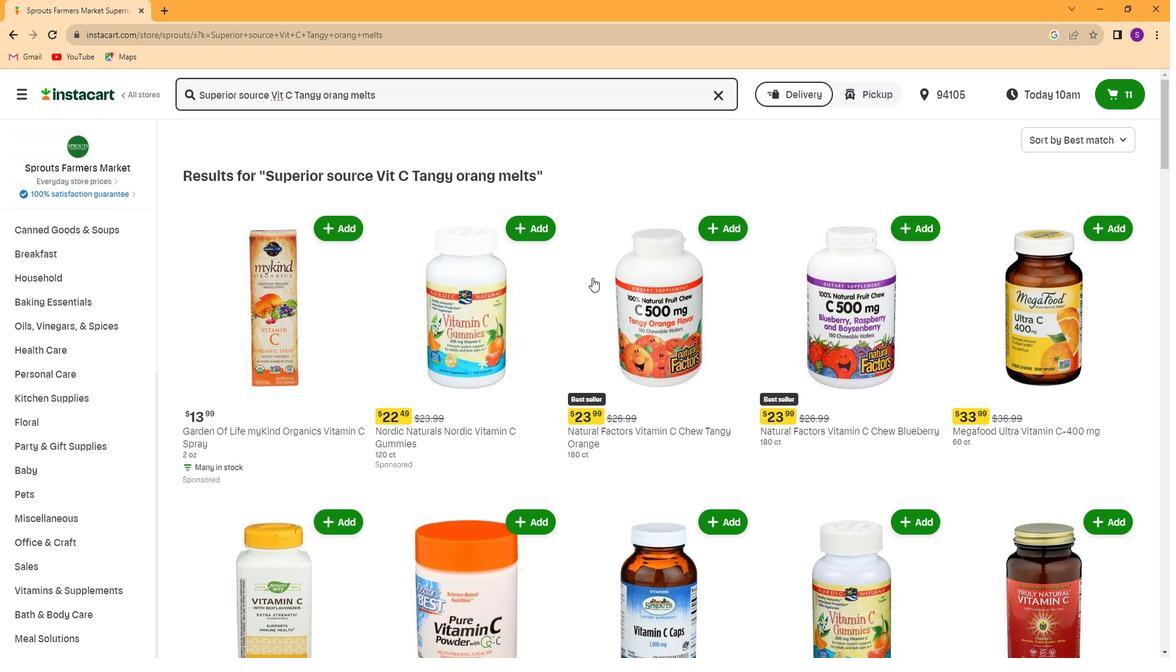 
Action: Mouse scrolled (591, 277) with delta (0, 0)
Screenshot: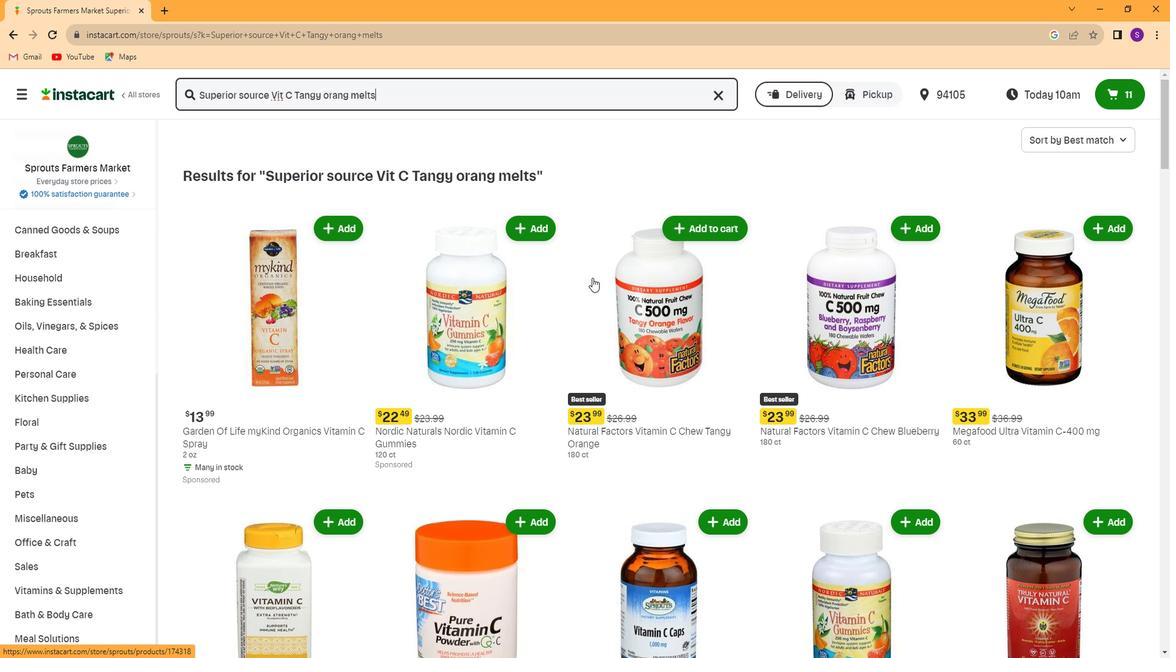 
Action: Mouse scrolled (591, 277) with delta (0, 0)
Screenshot: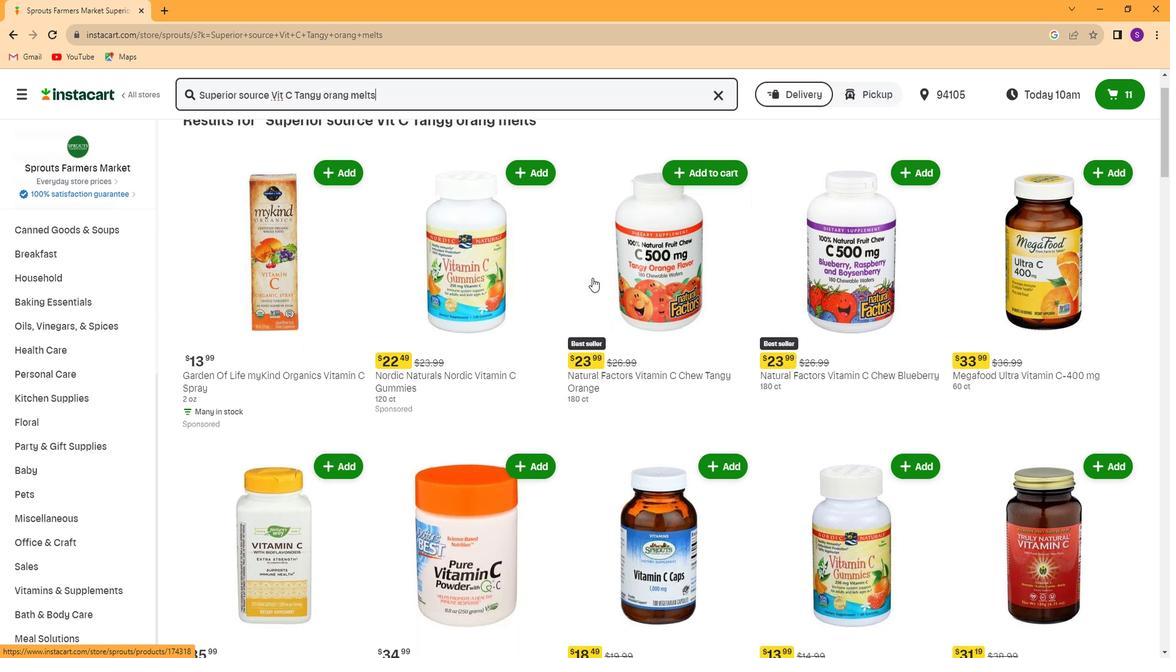 
Action: Mouse scrolled (591, 277) with delta (0, 0)
Screenshot: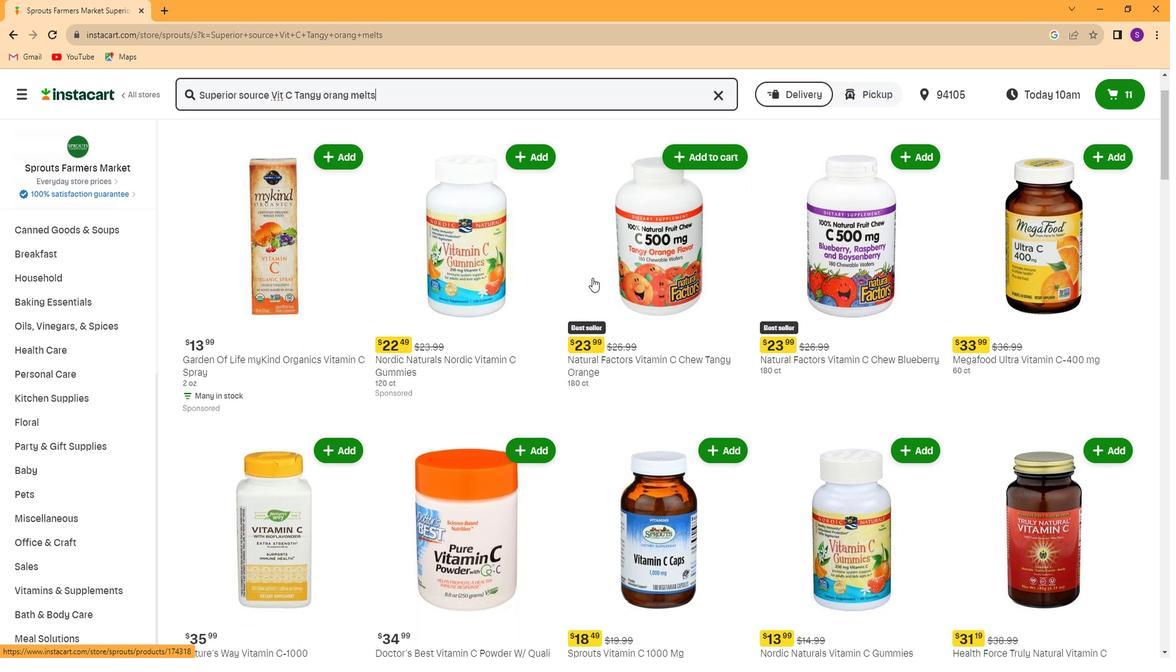 
Action: Mouse scrolled (591, 277) with delta (0, 0)
Screenshot: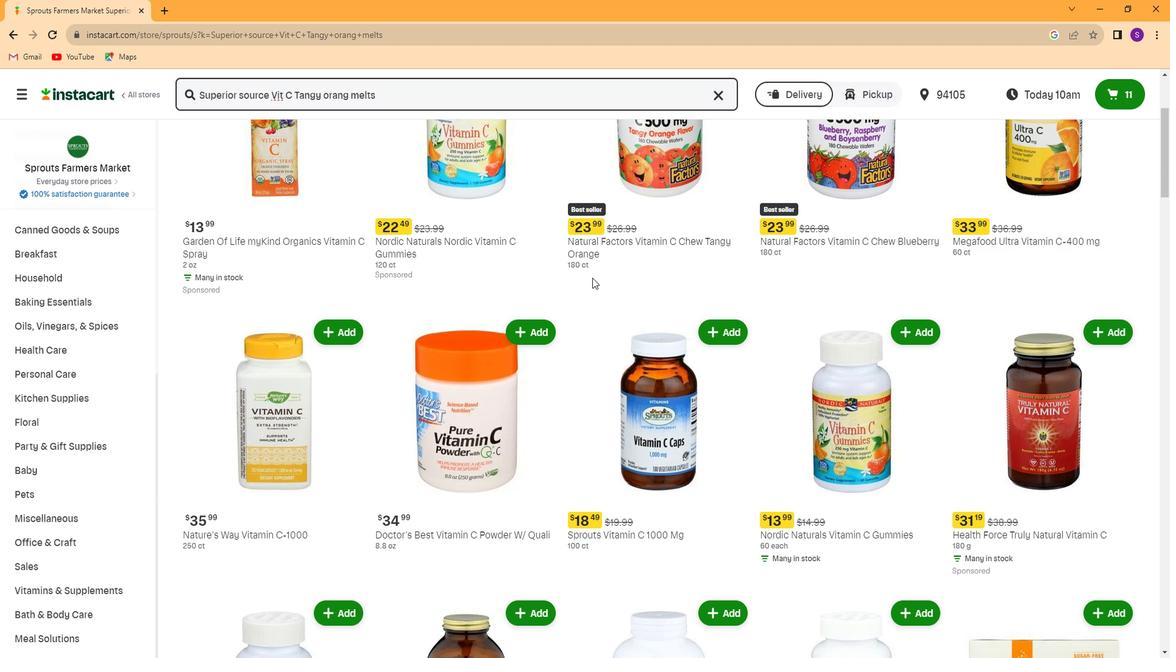 
Action: Mouse scrolled (591, 277) with delta (0, 0)
Screenshot: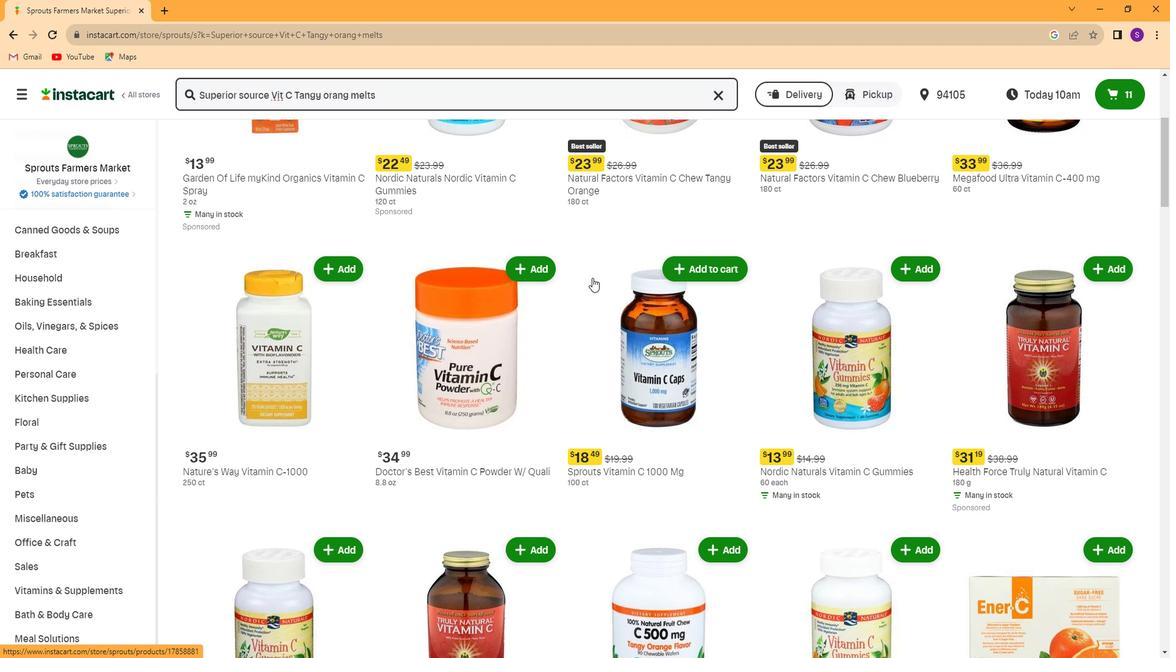 
Action: Mouse scrolled (591, 277) with delta (0, 0)
Screenshot: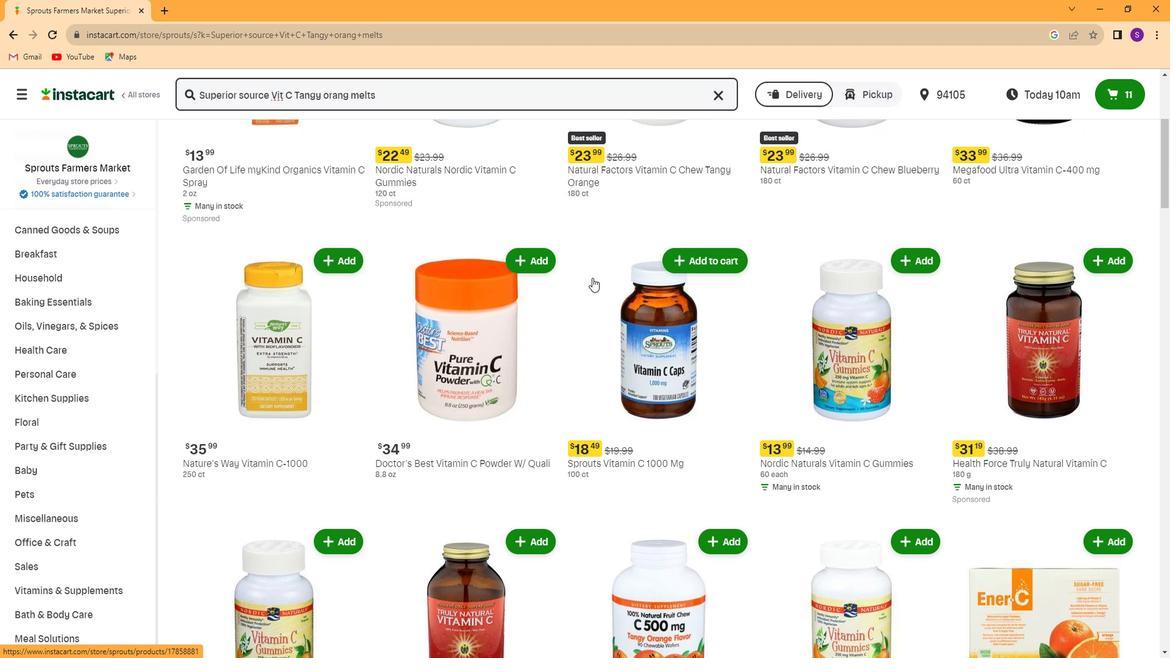 
